 Task: Research Airbnb options in Pishva, Iran from 5th December, 2023 to 16th December, 2023 for 2 adults.1  bedroom having 1 bed and 1 bathroom. Property type can be hotel. Look for 3 properties as per requirement.
Action: Mouse moved to (415, 91)
Screenshot: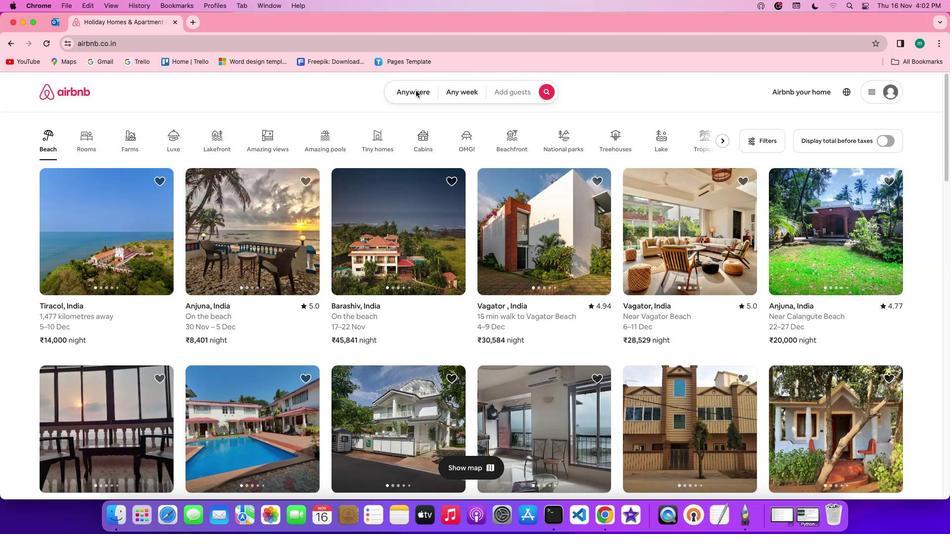 
Action: Mouse pressed left at (415, 91)
Screenshot: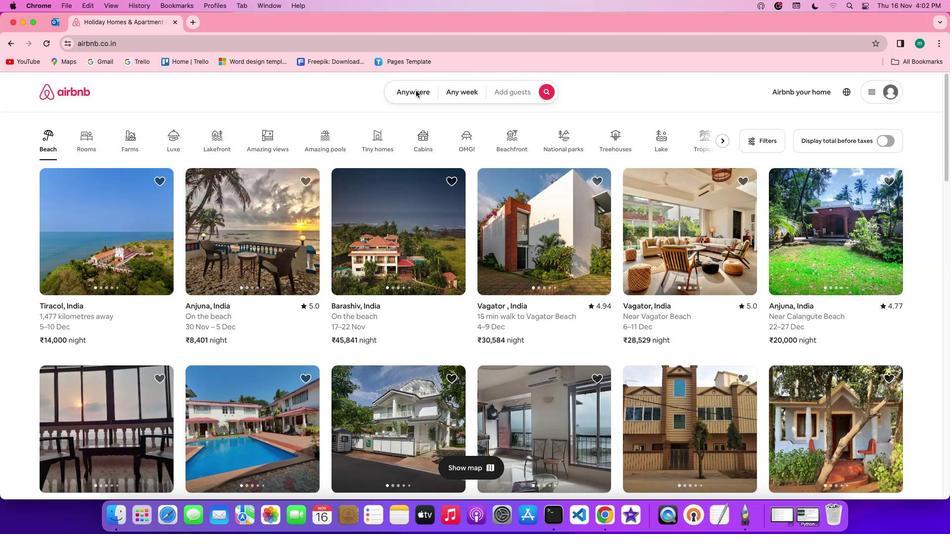 
Action: Mouse pressed left at (415, 91)
Screenshot: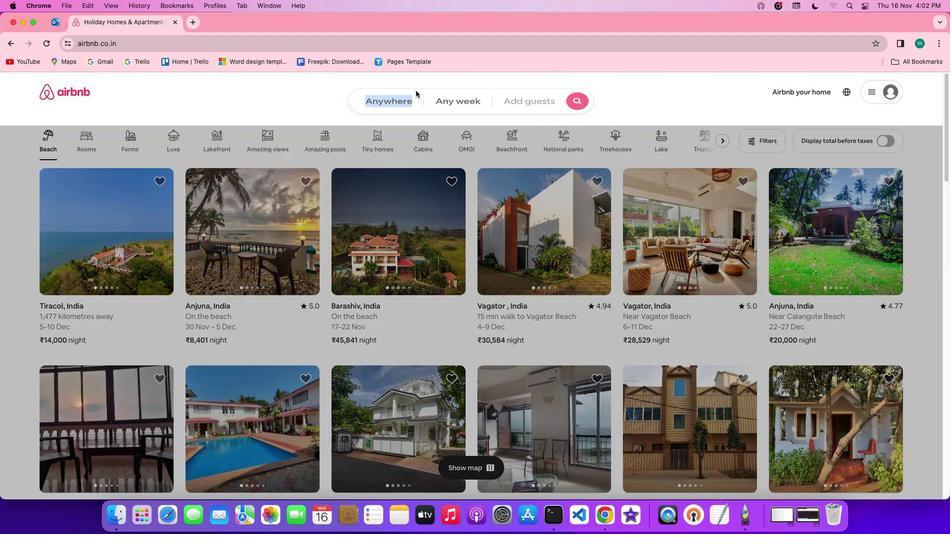 
Action: Mouse moved to (356, 134)
Screenshot: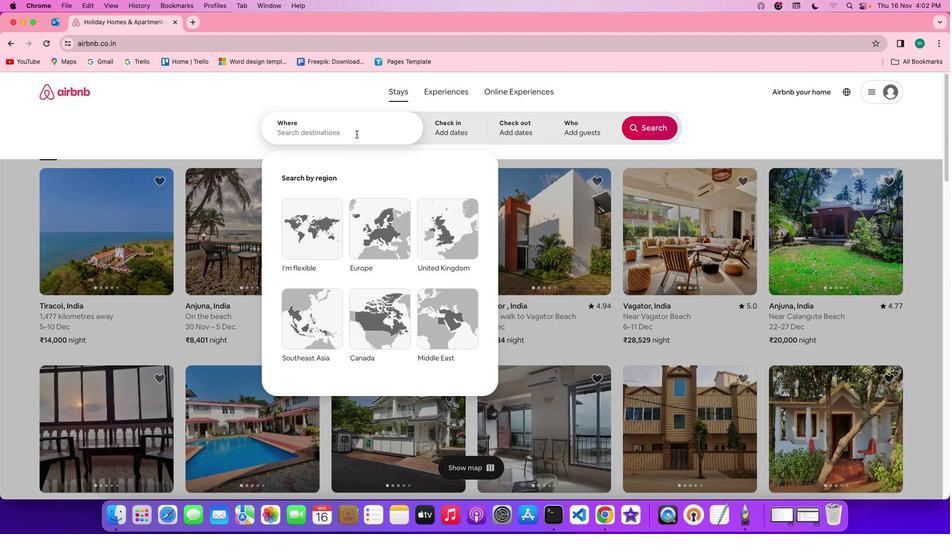 
Action: Mouse pressed left at (356, 134)
Screenshot: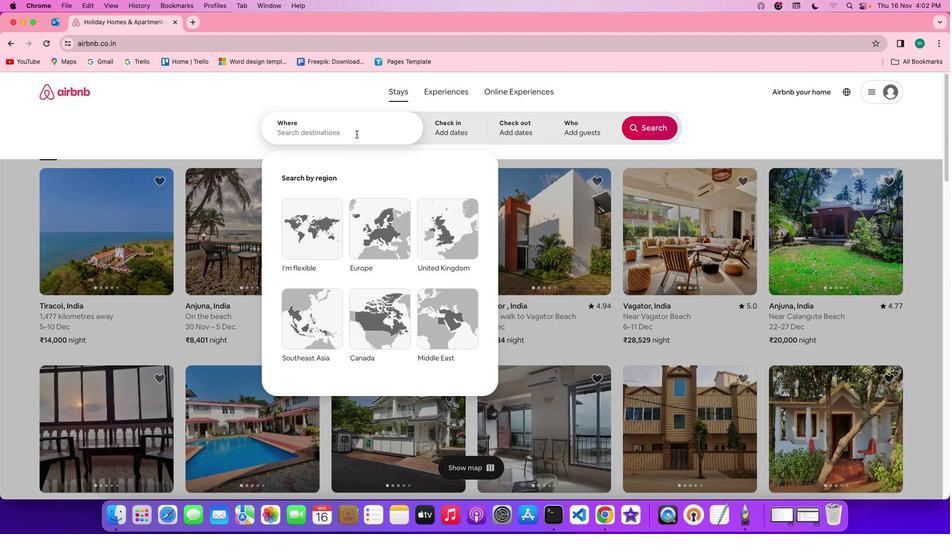 
Action: Mouse moved to (356, 134)
Screenshot: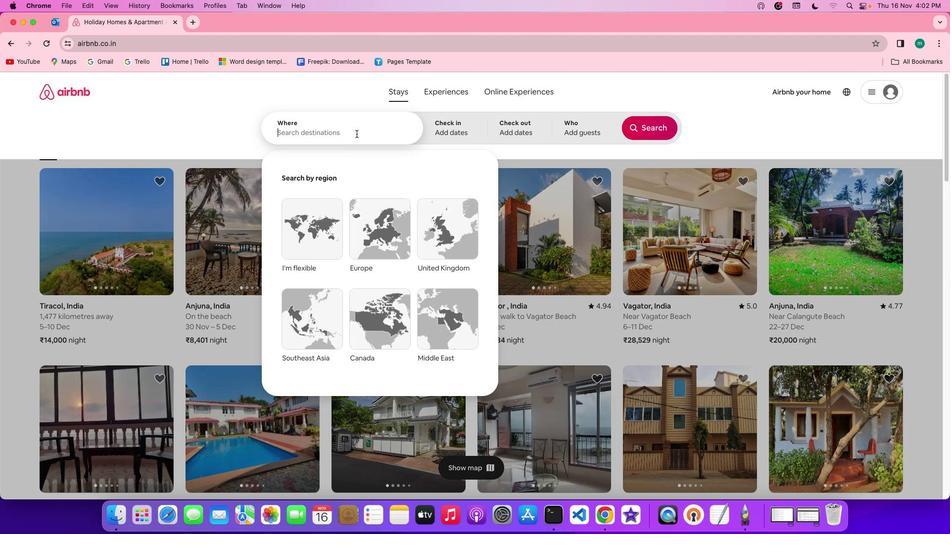 
Action: Key pressed Key.spaceKey.shift'P''i''s''h''v''a'','Key.spaceKey.shift'i''r''a''n'
Screenshot: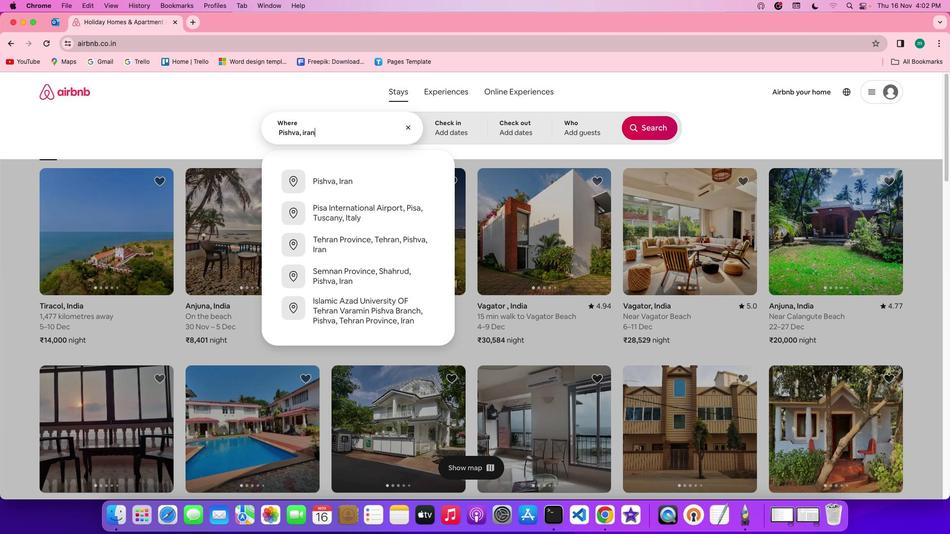 
Action: Mouse moved to (464, 122)
Screenshot: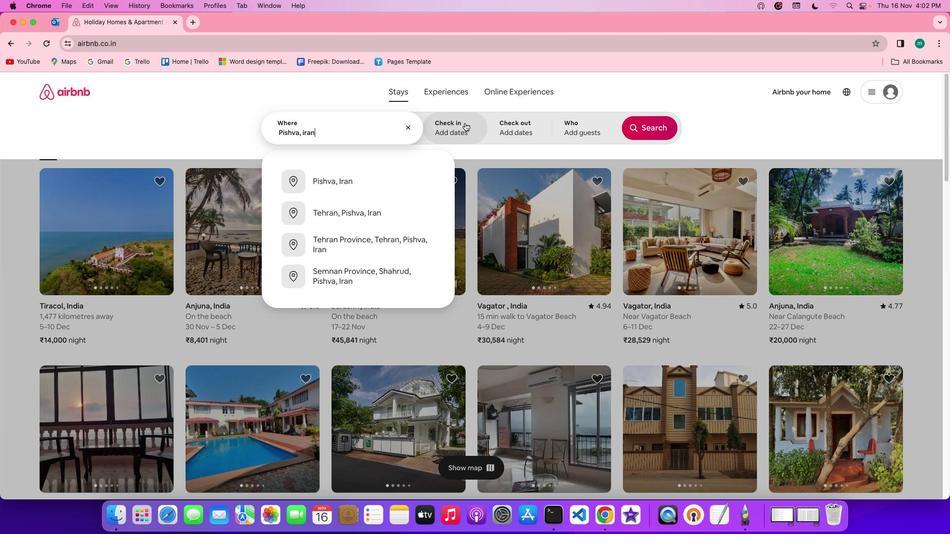 
Action: Mouse pressed left at (464, 122)
Screenshot: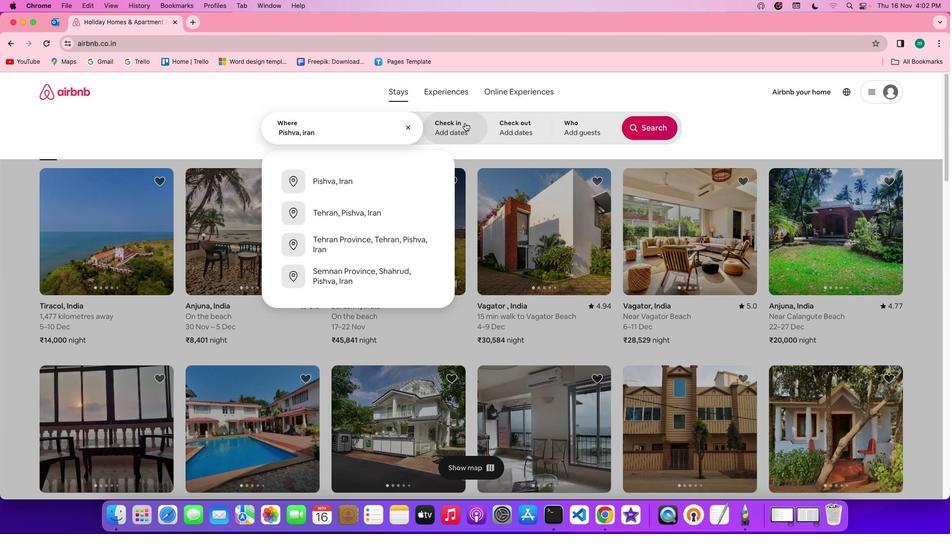 
Action: Mouse moved to (543, 271)
Screenshot: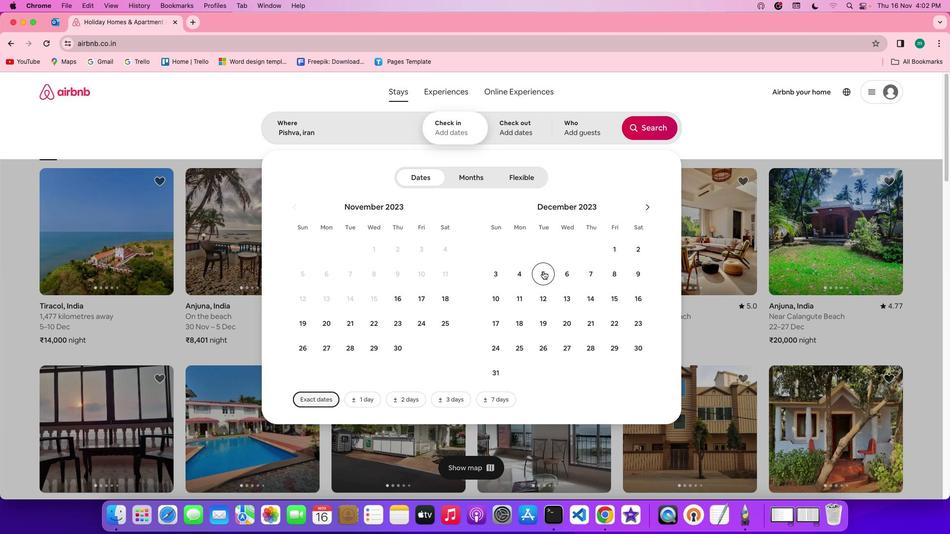 
Action: Mouse pressed left at (543, 271)
Screenshot: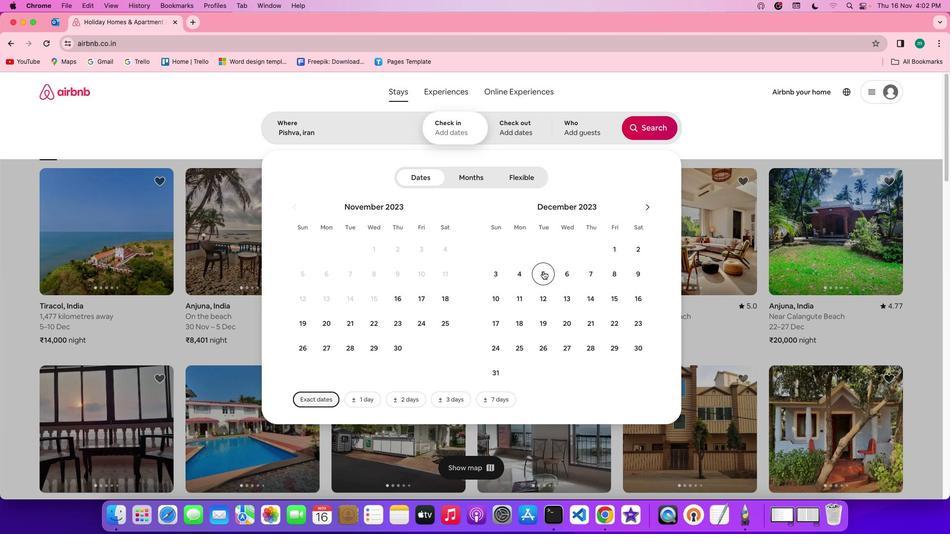 
Action: Mouse moved to (629, 294)
Screenshot: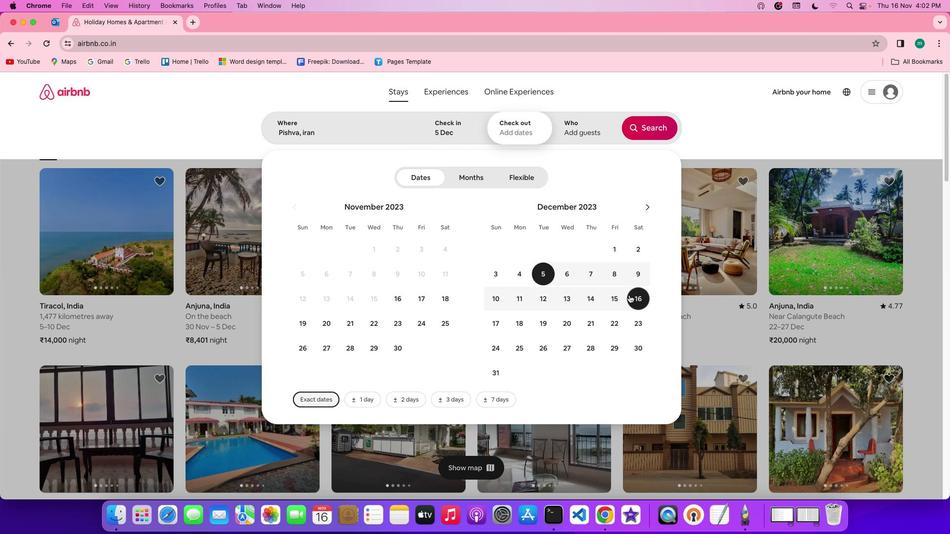 
Action: Mouse pressed left at (629, 294)
Screenshot: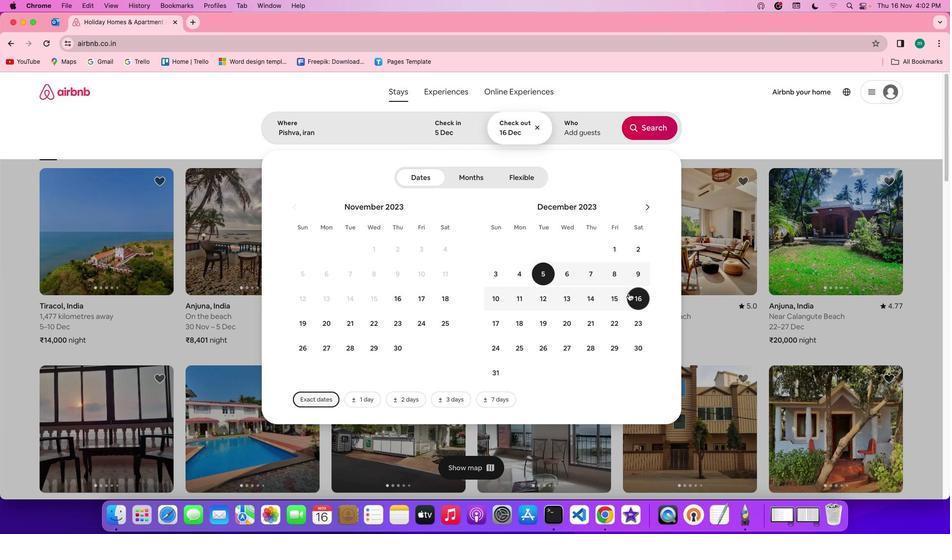
Action: Mouse moved to (579, 129)
Screenshot: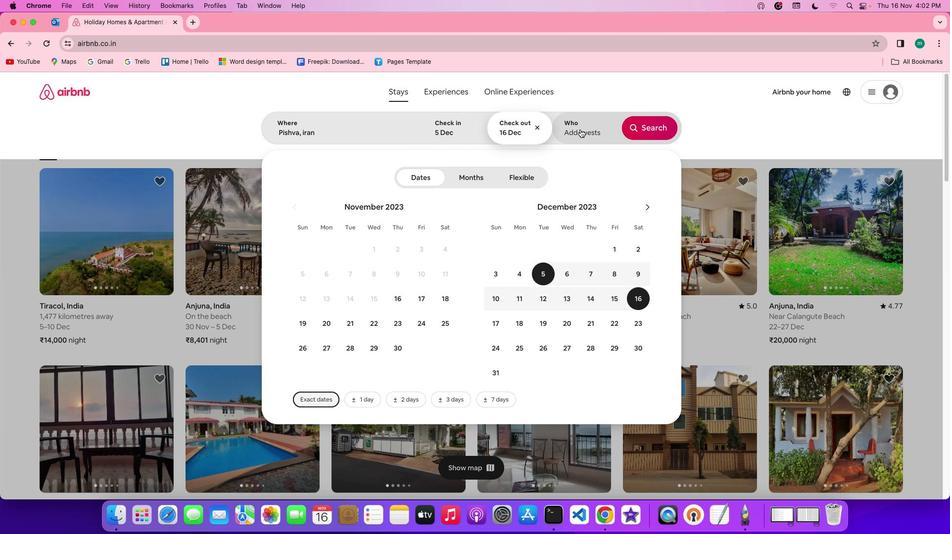 
Action: Mouse pressed left at (579, 129)
Screenshot: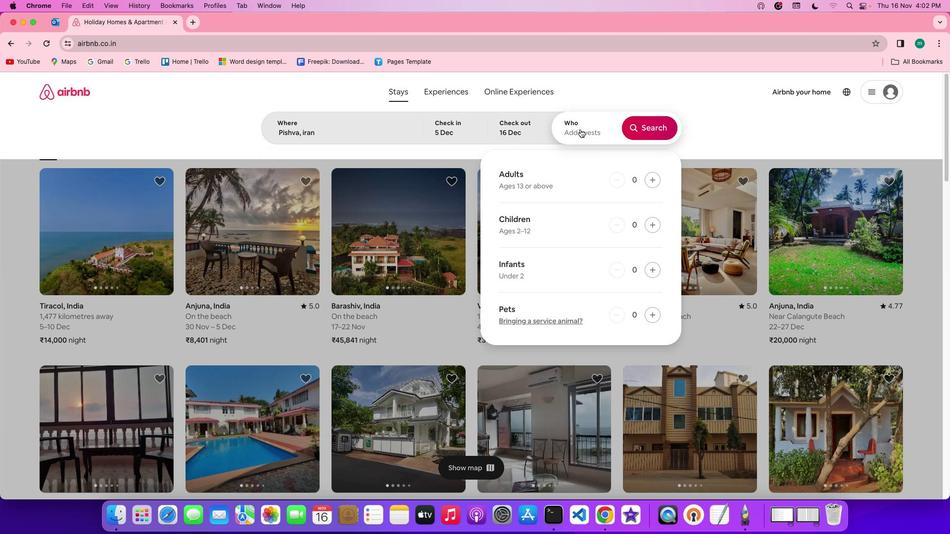 
Action: Mouse moved to (656, 181)
Screenshot: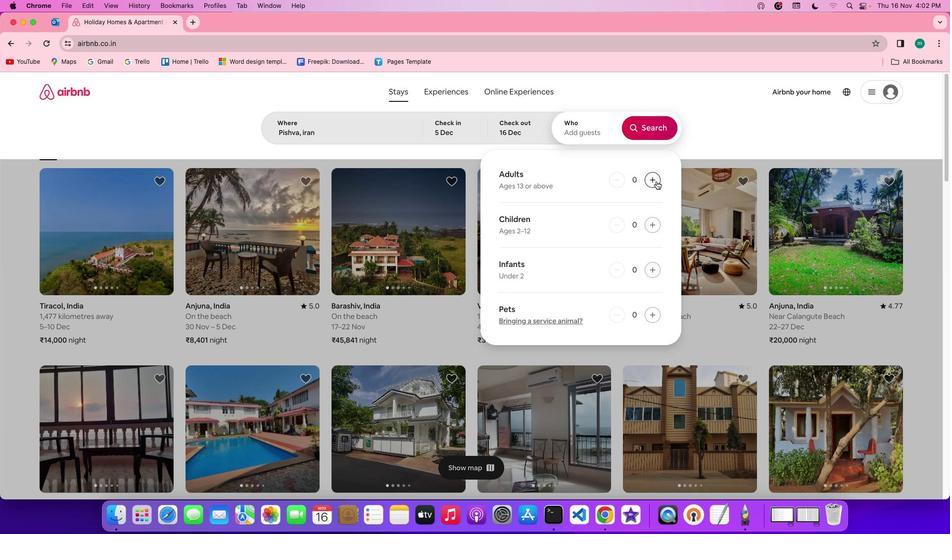 
Action: Mouse pressed left at (656, 181)
Screenshot: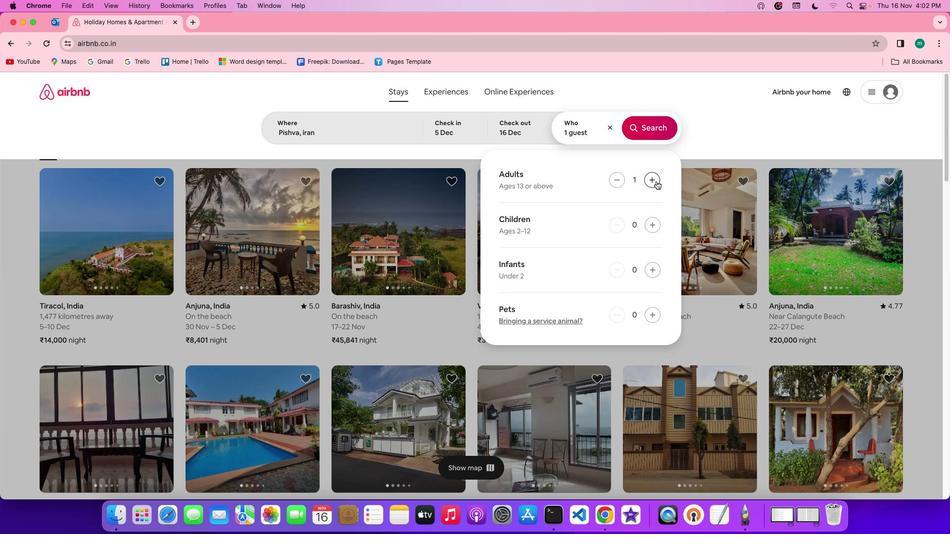 
Action: Mouse pressed left at (656, 181)
Screenshot: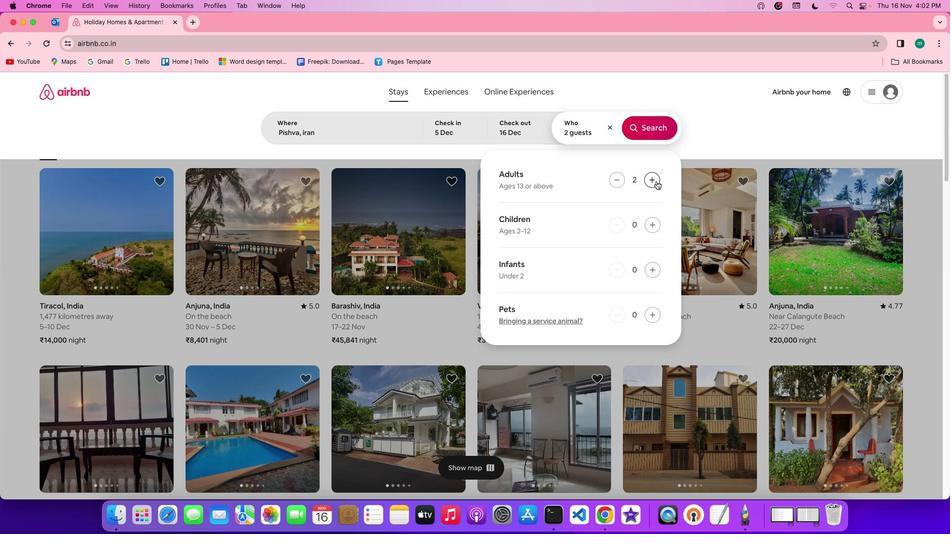 
Action: Mouse moved to (646, 132)
Screenshot: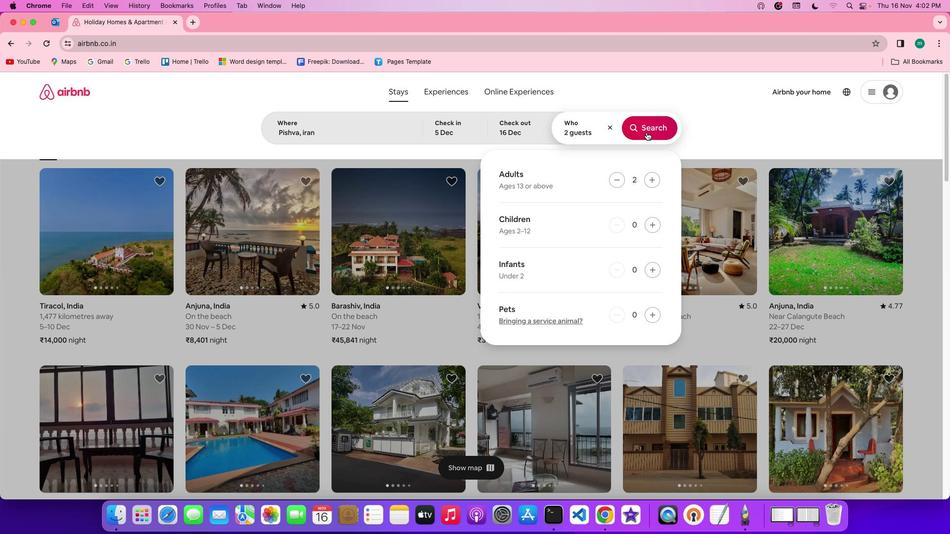 
Action: Mouse pressed left at (646, 132)
Screenshot: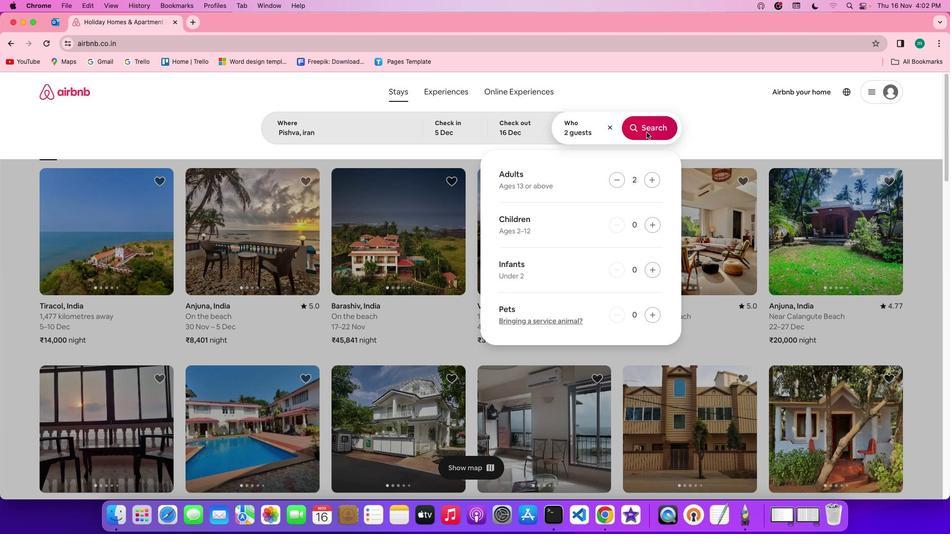 
Action: Mouse moved to (800, 134)
Screenshot: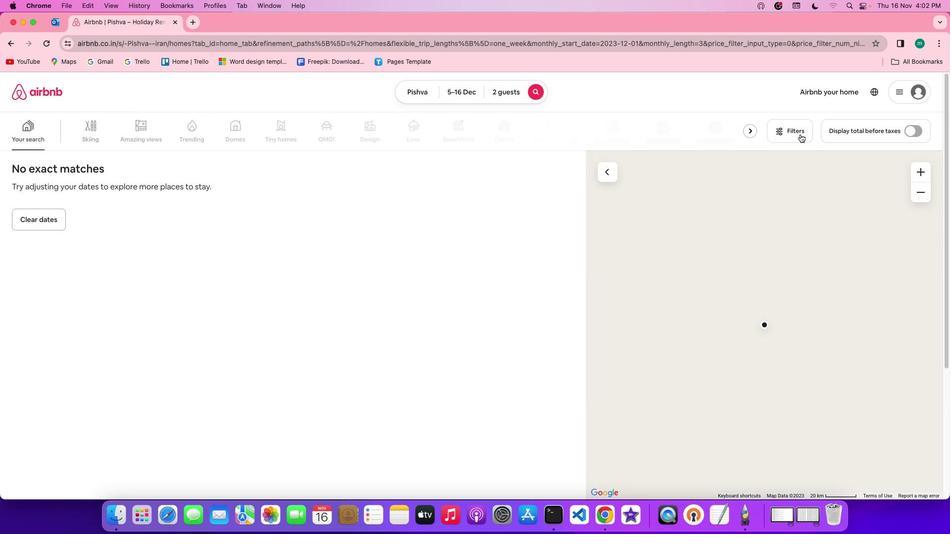 
Action: Mouse pressed left at (800, 134)
Screenshot: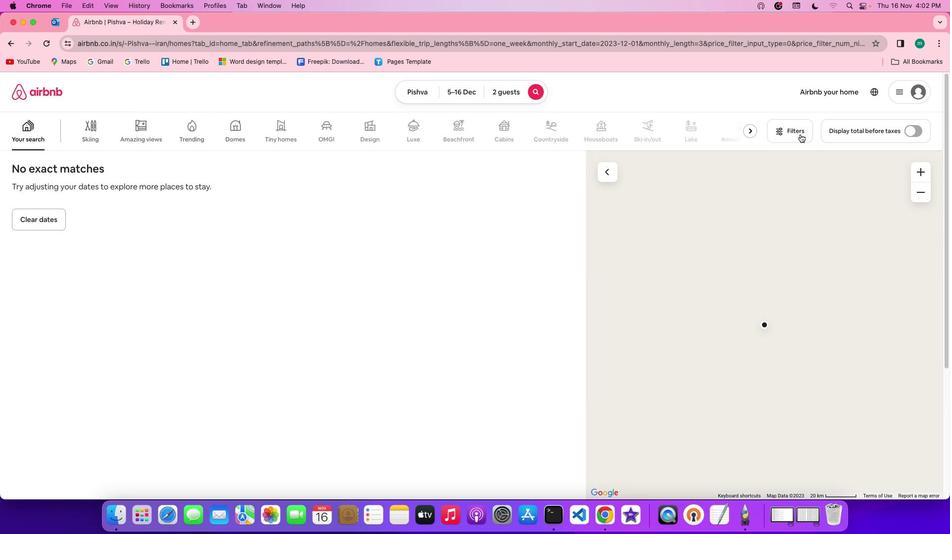
Action: Mouse moved to (475, 293)
Screenshot: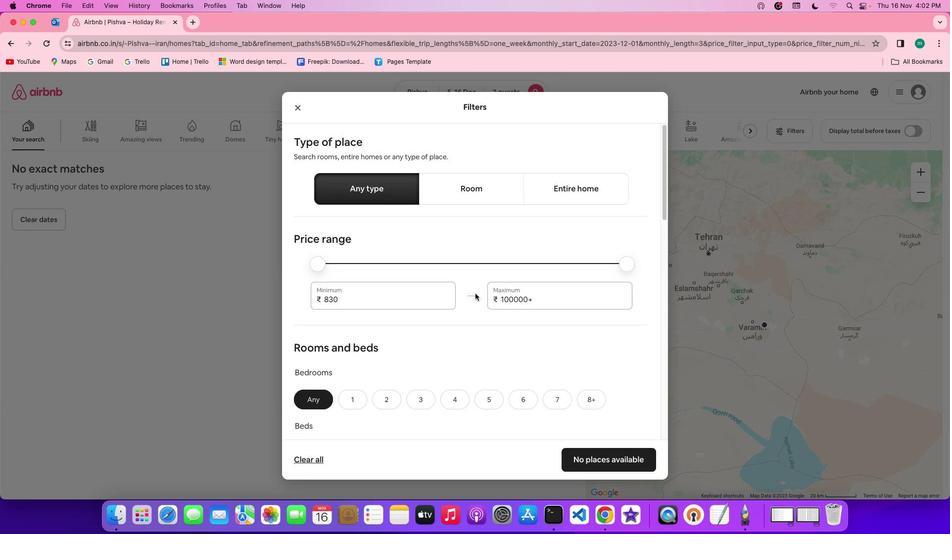 
Action: Mouse scrolled (475, 293) with delta (0, 0)
Screenshot: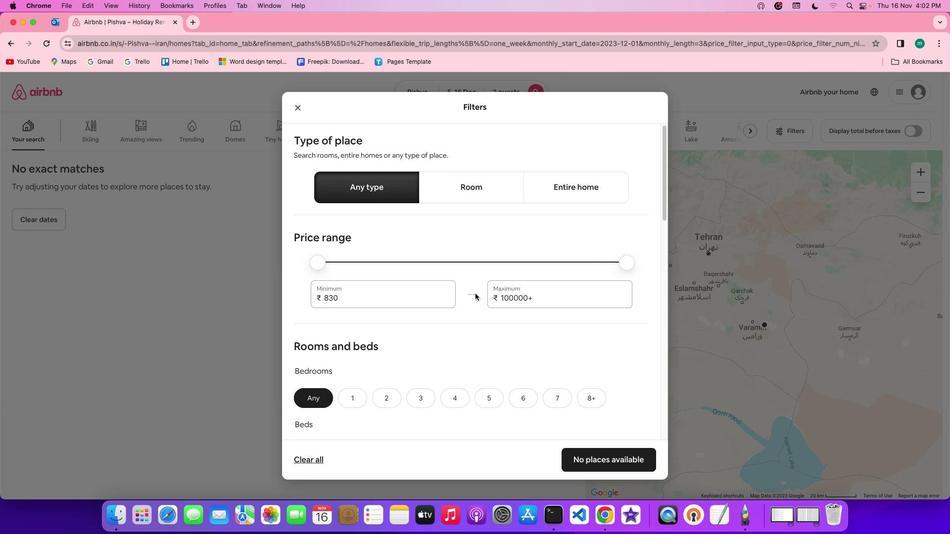 
Action: Mouse scrolled (475, 293) with delta (0, 0)
Screenshot: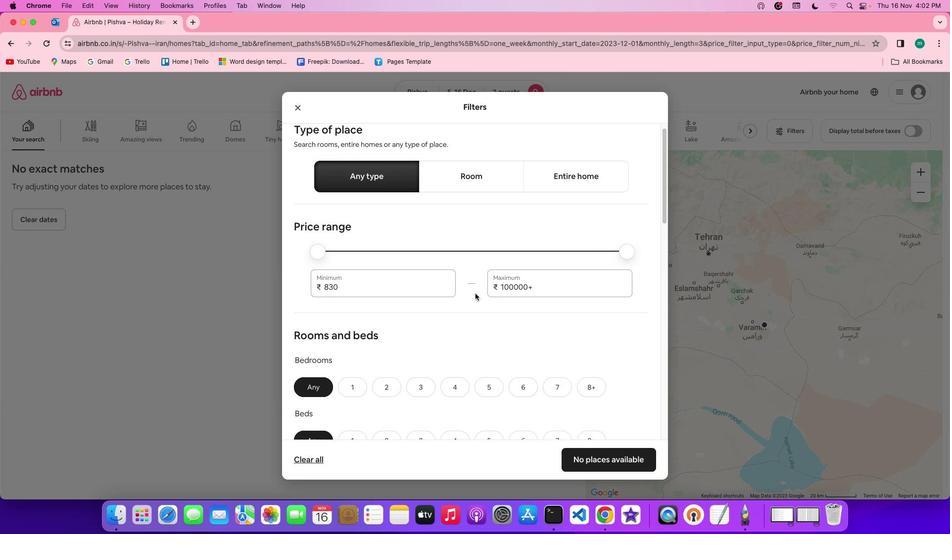 
Action: Mouse scrolled (475, 293) with delta (0, 0)
Screenshot: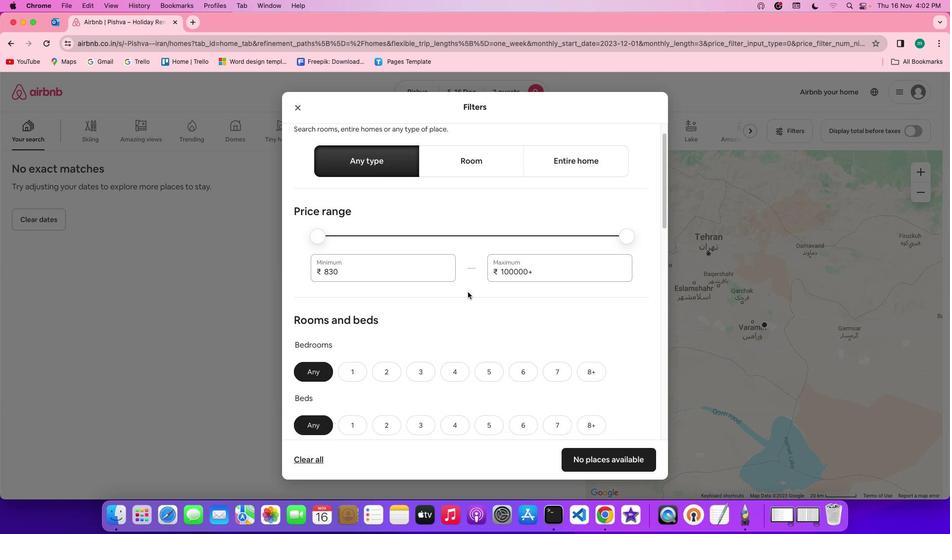 
Action: Mouse moved to (465, 291)
Screenshot: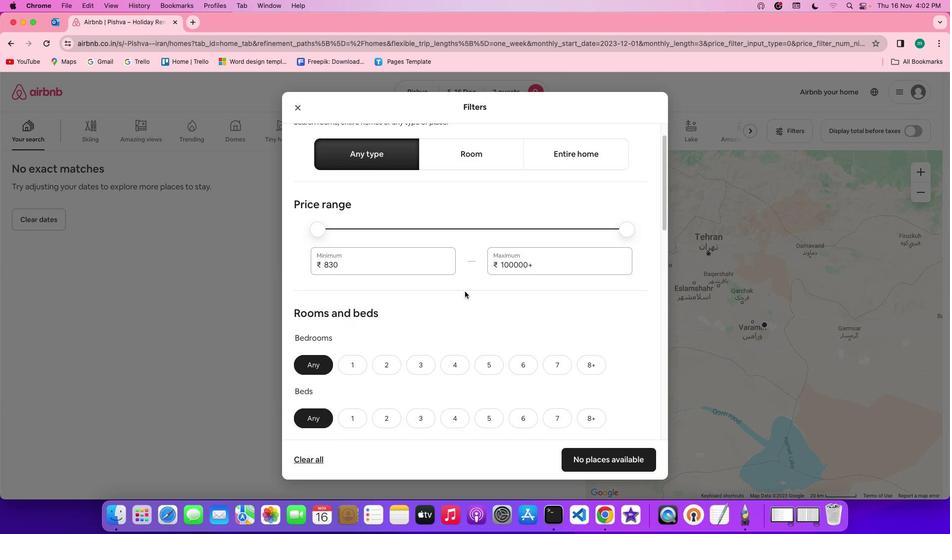 
Action: Mouse scrolled (465, 291) with delta (0, 0)
Screenshot: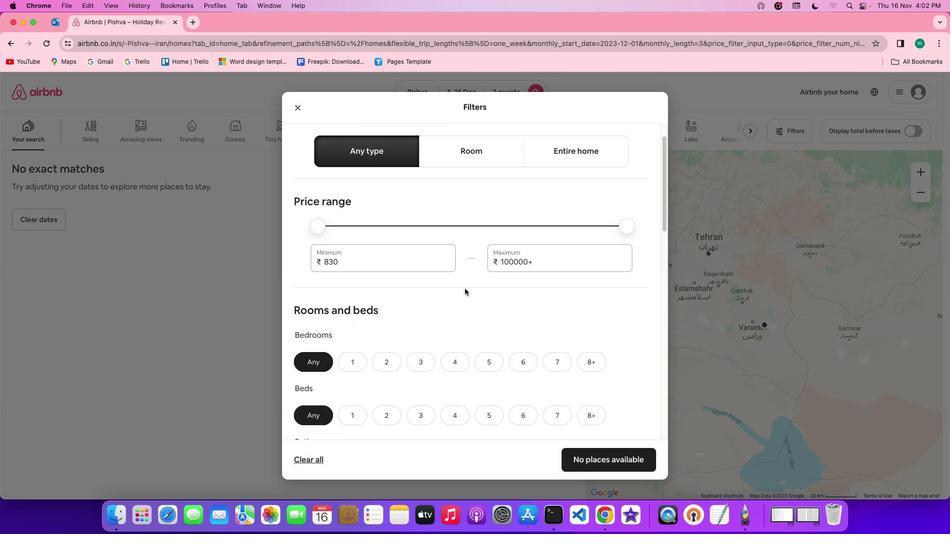 
Action: Mouse moved to (464, 288)
Screenshot: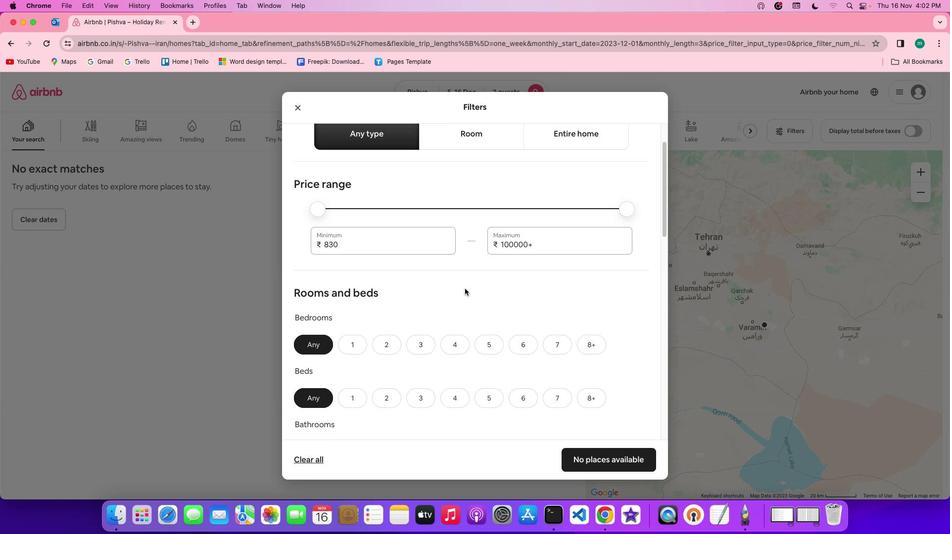 
Action: Mouse scrolled (464, 288) with delta (0, 0)
Screenshot: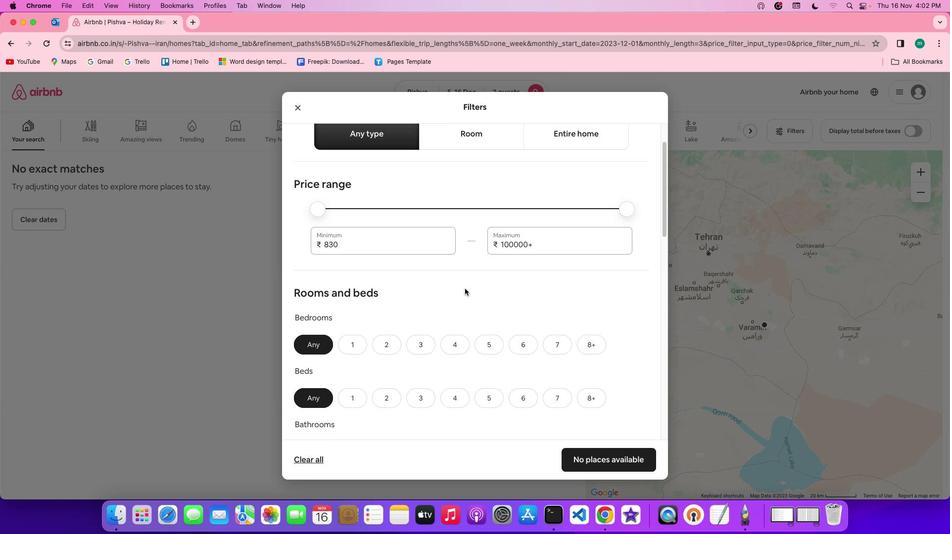 
Action: Mouse scrolled (464, 288) with delta (0, 0)
Screenshot: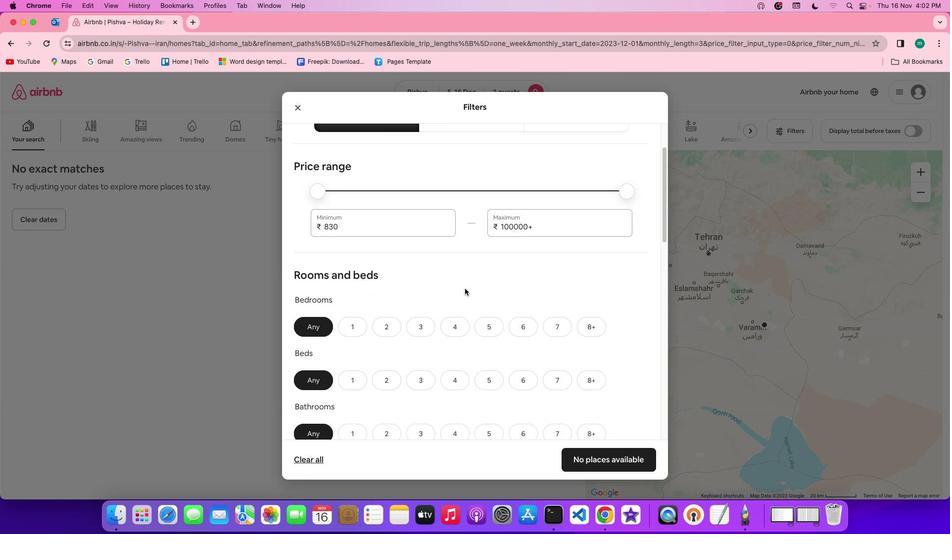 
Action: Mouse scrolled (464, 288) with delta (0, -1)
Screenshot: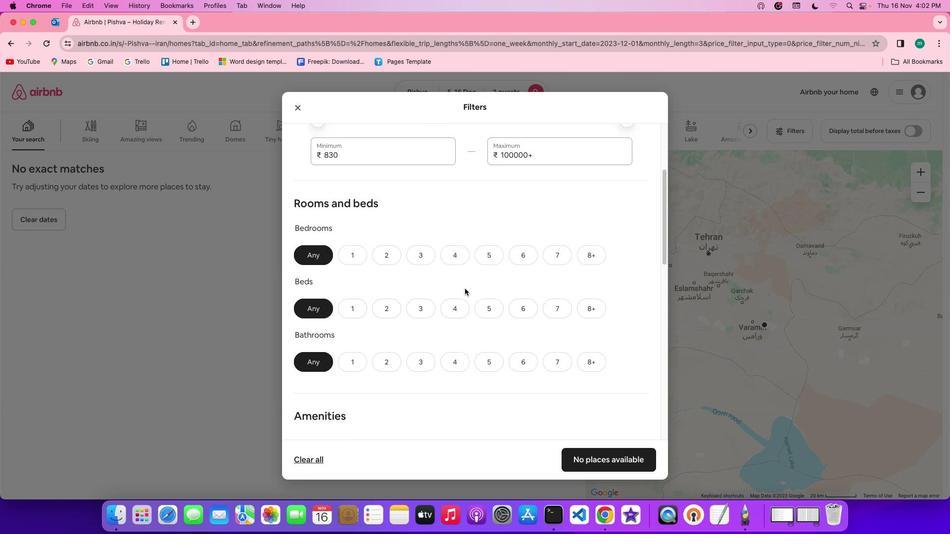 
Action: Mouse moved to (464, 288)
Screenshot: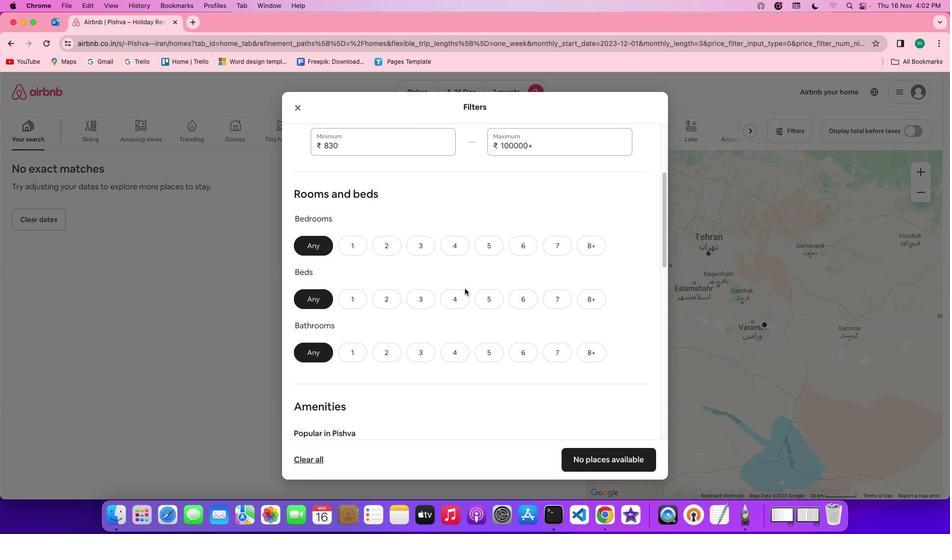 
Action: Mouse scrolled (464, 288) with delta (0, 0)
Screenshot: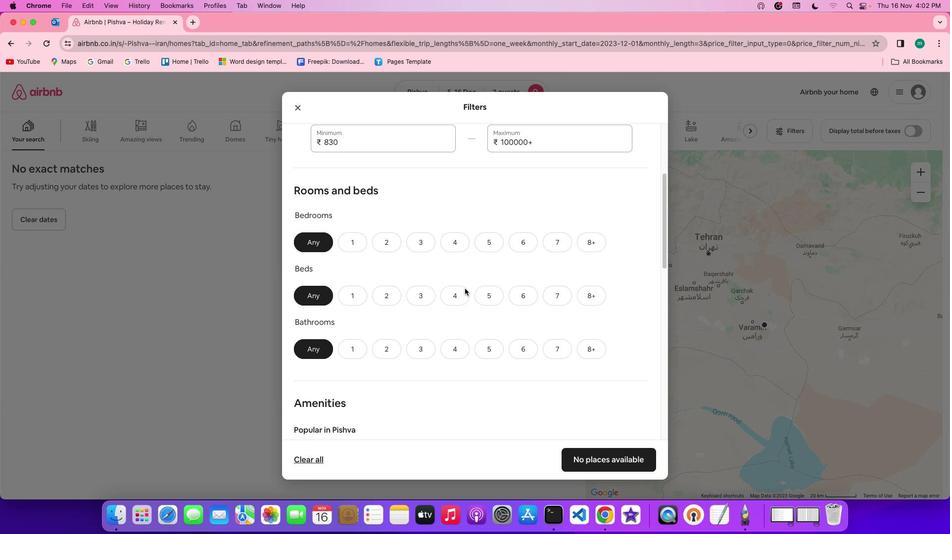 
Action: Mouse scrolled (464, 288) with delta (0, 0)
Screenshot: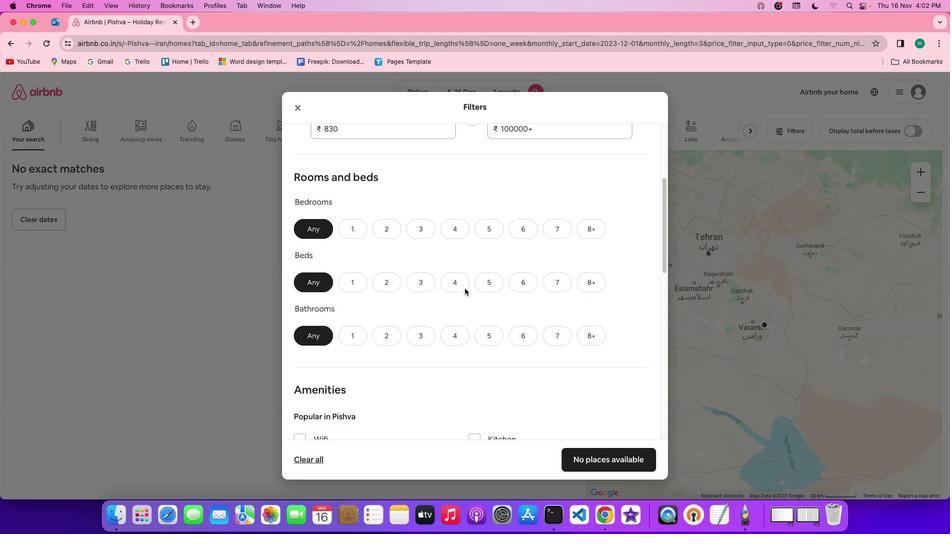 
Action: Mouse scrolled (464, 288) with delta (0, 0)
Screenshot: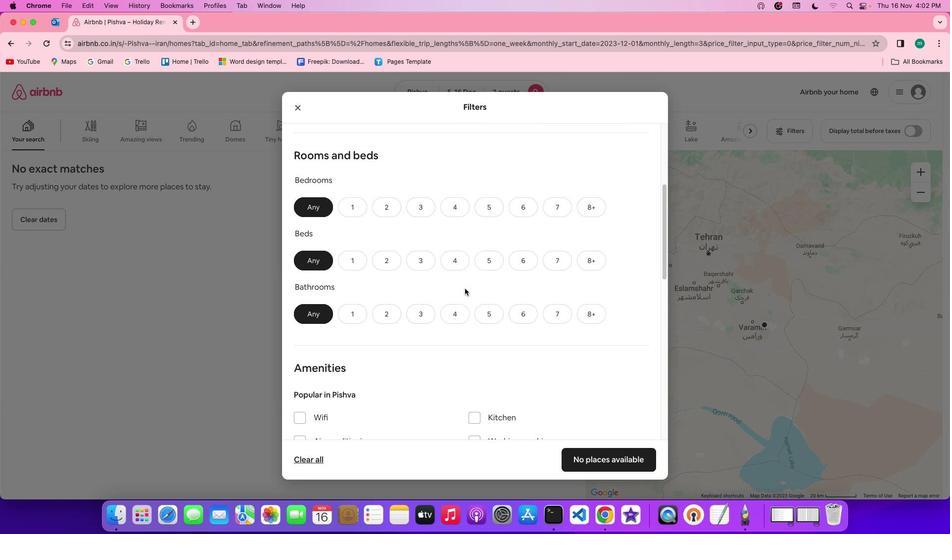 
Action: Mouse moved to (350, 198)
Screenshot: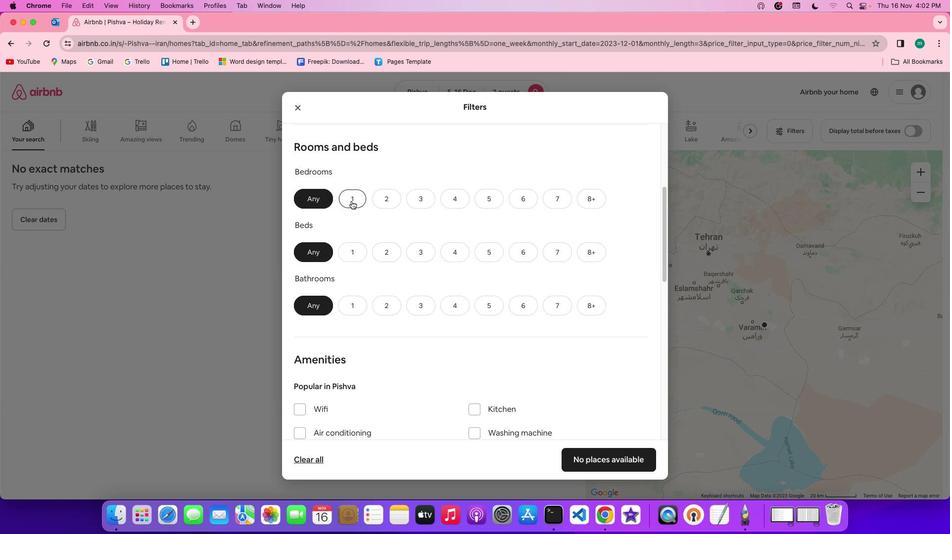 
Action: Mouse pressed left at (350, 198)
Screenshot: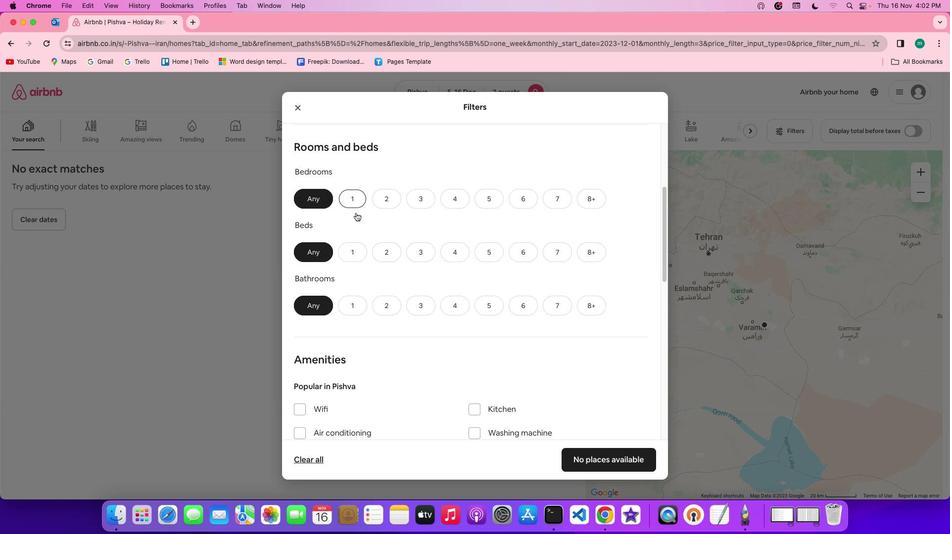 
Action: Mouse moved to (339, 250)
Screenshot: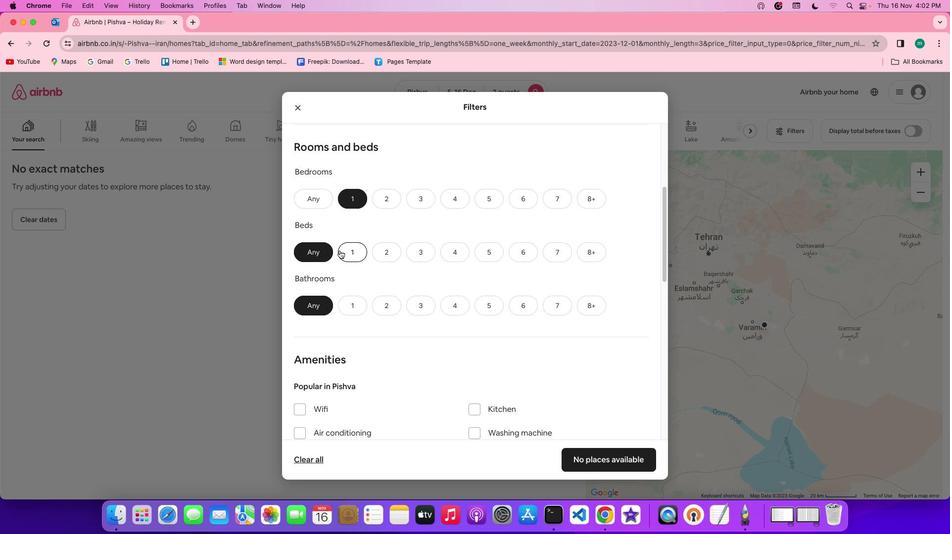 
Action: Mouse pressed left at (339, 250)
Screenshot: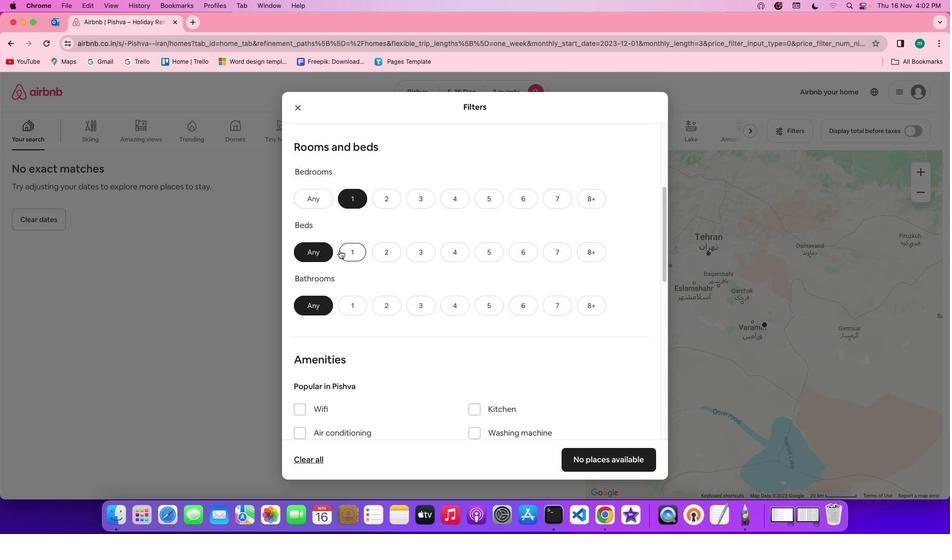 
Action: Mouse moved to (357, 298)
Screenshot: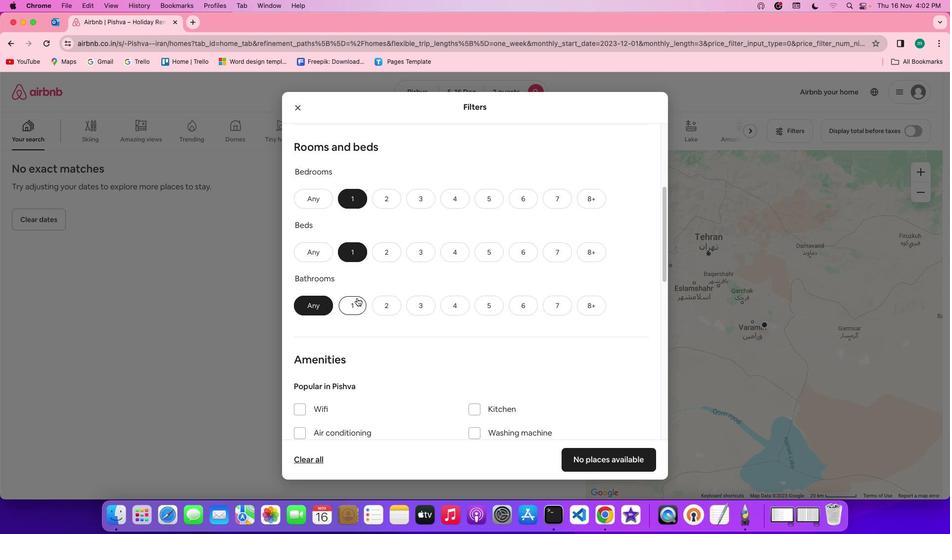 
Action: Mouse pressed left at (357, 298)
Screenshot: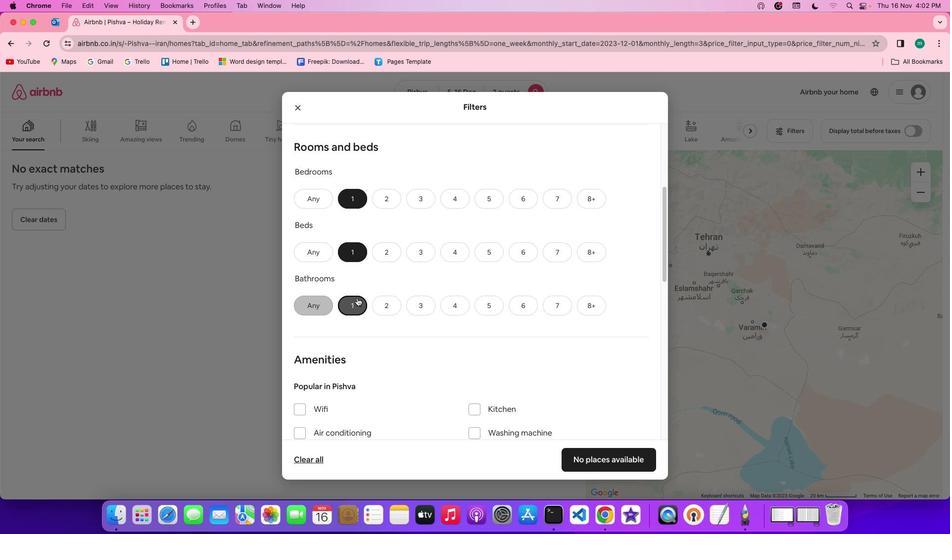 
Action: Mouse moved to (520, 300)
Screenshot: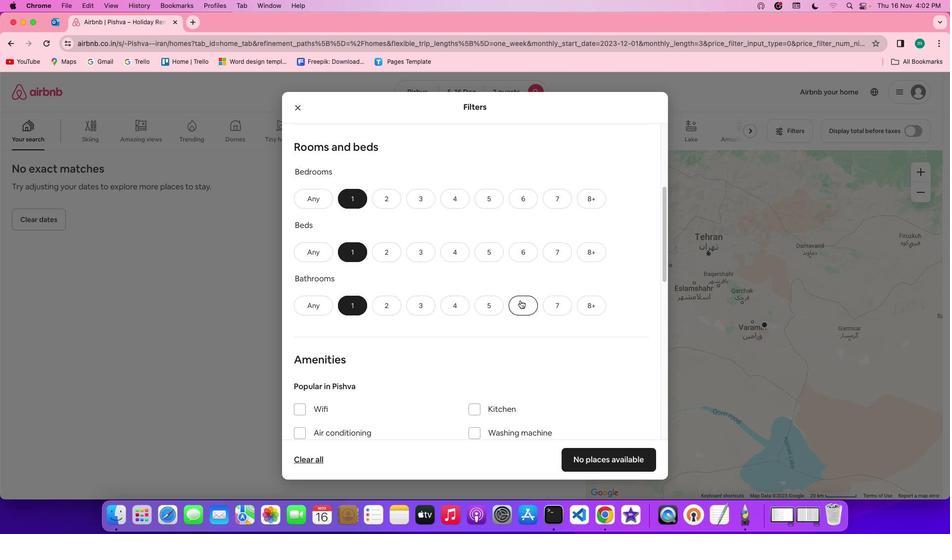 
Action: Mouse scrolled (520, 300) with delta (0, 0)
Screenshot: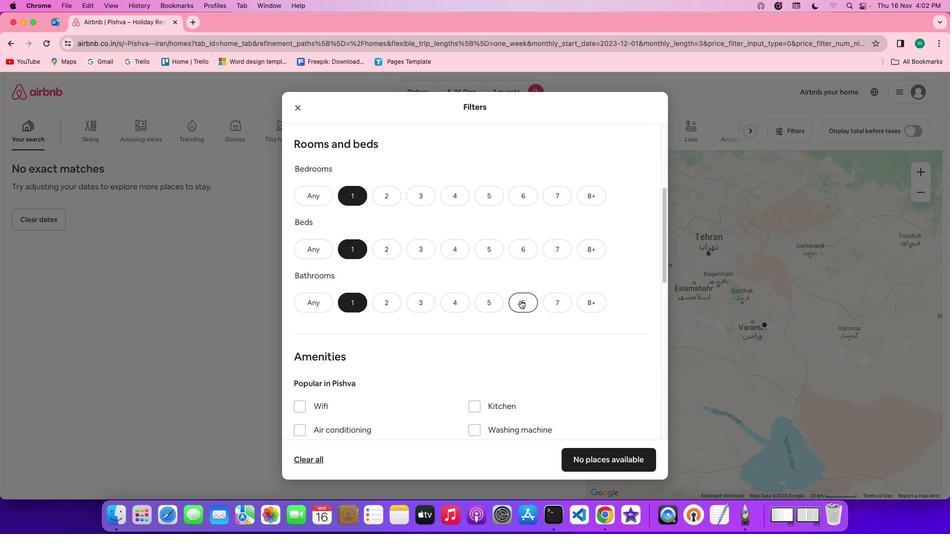 
Action: Mouse scrolled (520, 300) with delta (0, 0)
Screenshot: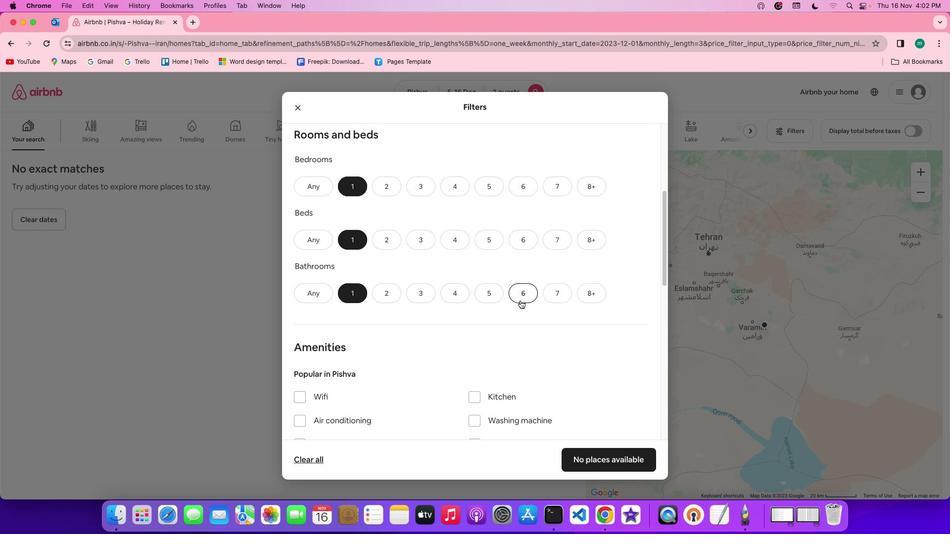 
Action: Mouse scrolled (520, 300) with delta (0, 0)
Screenshot: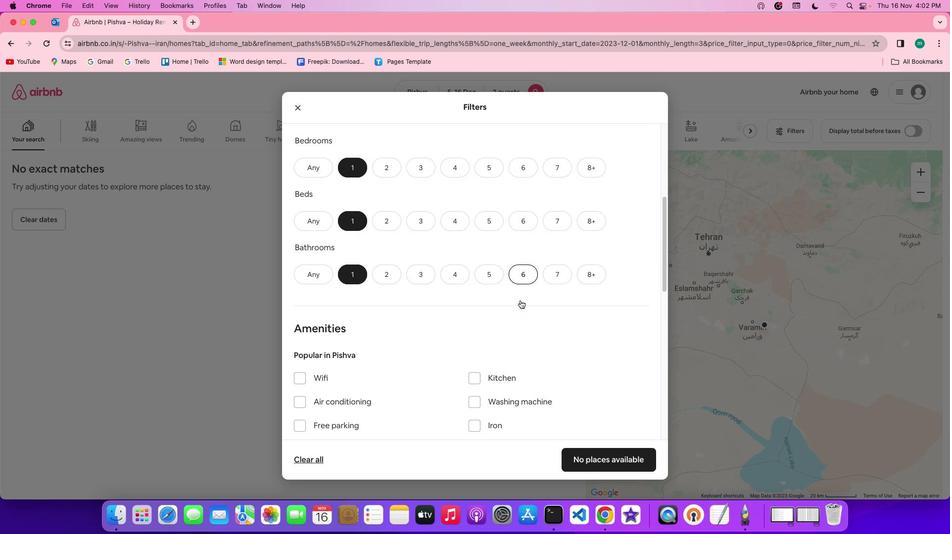 
Action: Mouse scrolled (520, 300) with delta (0, 0)
Screenshot: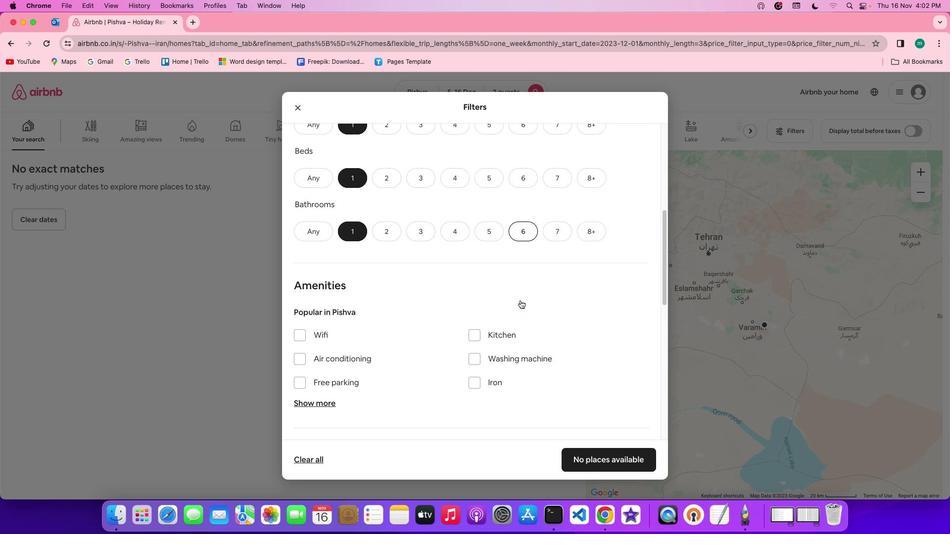 
Action: Mouse scrolled (520, 300) with delta (0, 0)
Screenshot: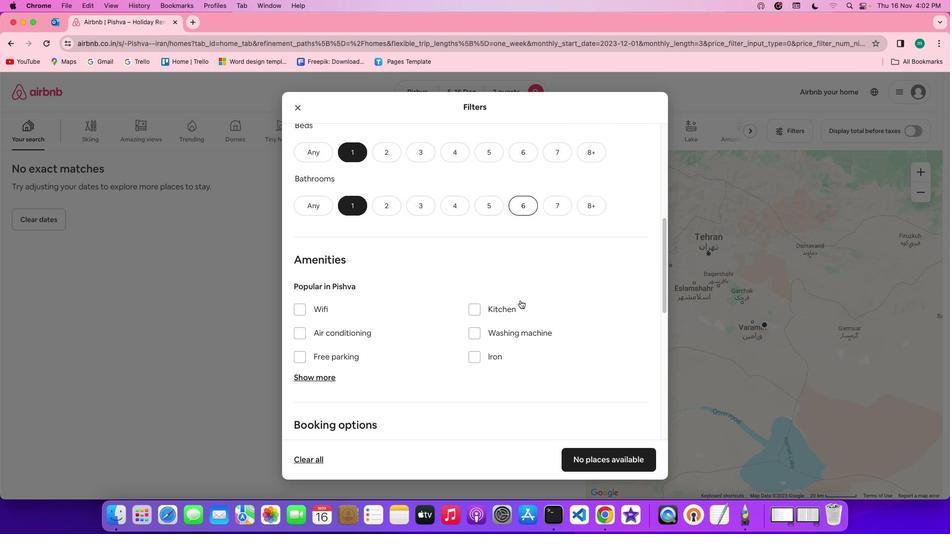 
Action: Mouse scrolled (520, 300) with delta (0, 0)
Screenshot: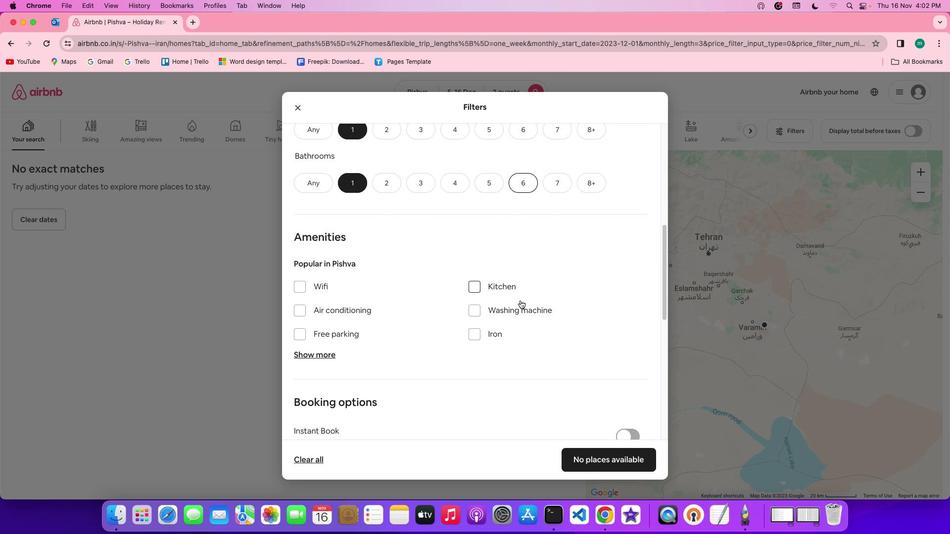 
Action: Mouse scrolled (520, 300) with delta (0, -1)
Screenshot: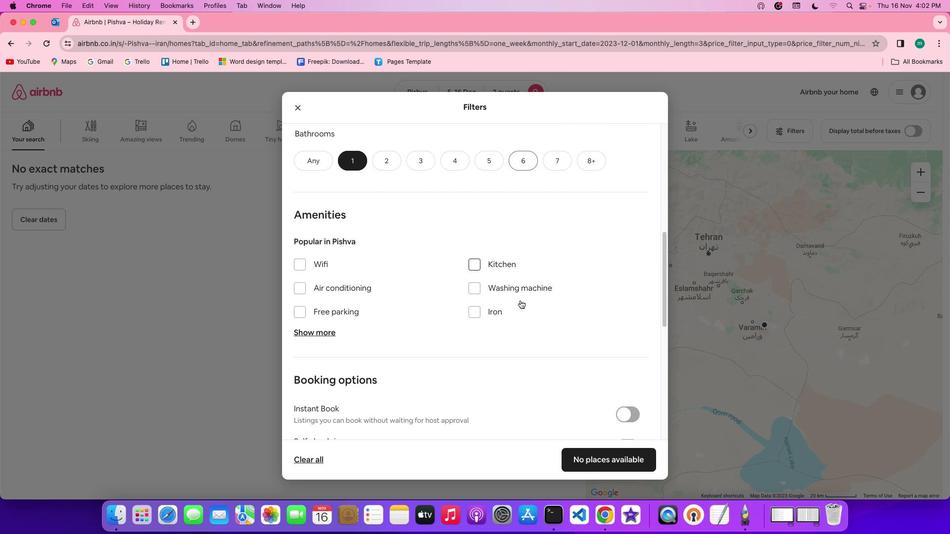 
Action: Mouse moved to (520, 300)
Screenshot: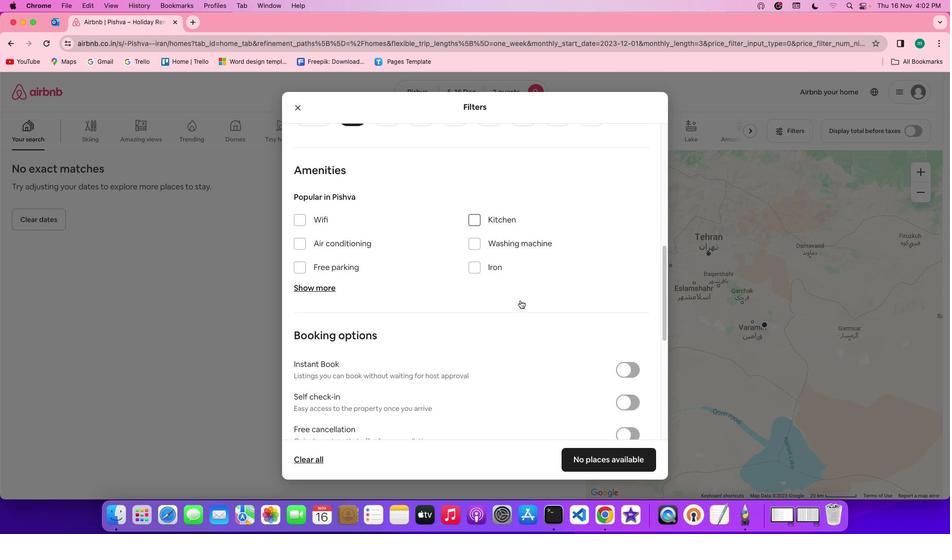 
Action: Mouse scrolled (520, 300) with delta (0, -1)
Screenshot: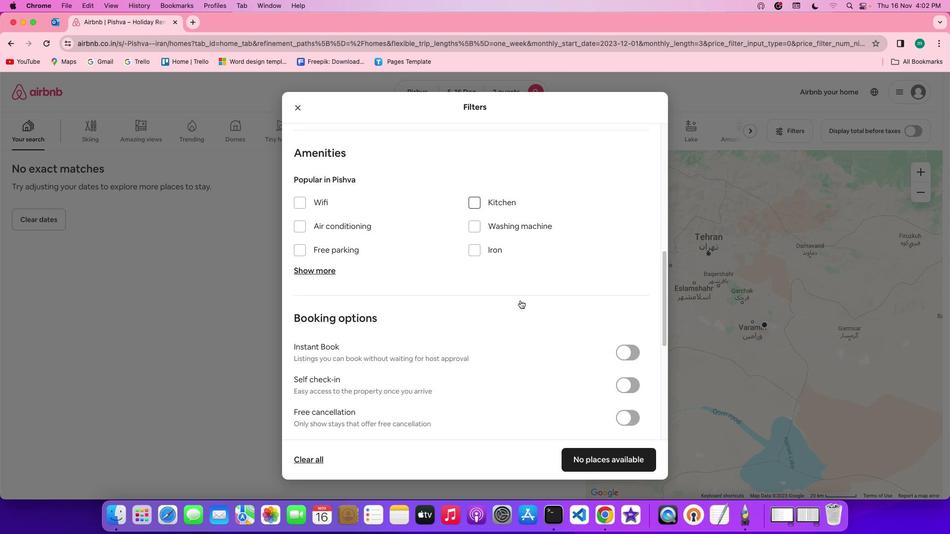 
Action: Mouse moved to (543, 328)
Screenshot: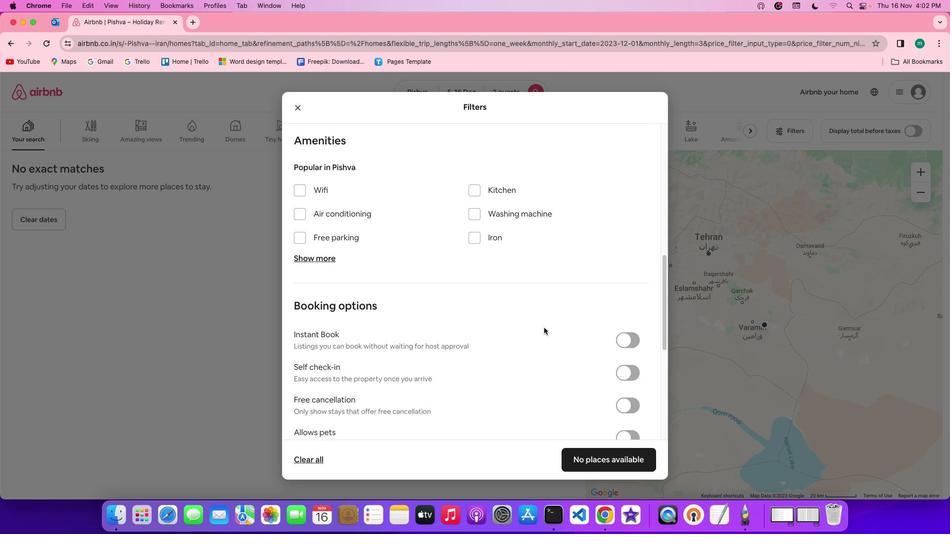 
Action: Mouse scrolled (543, 328) with delta (0, 0)
Screenshot: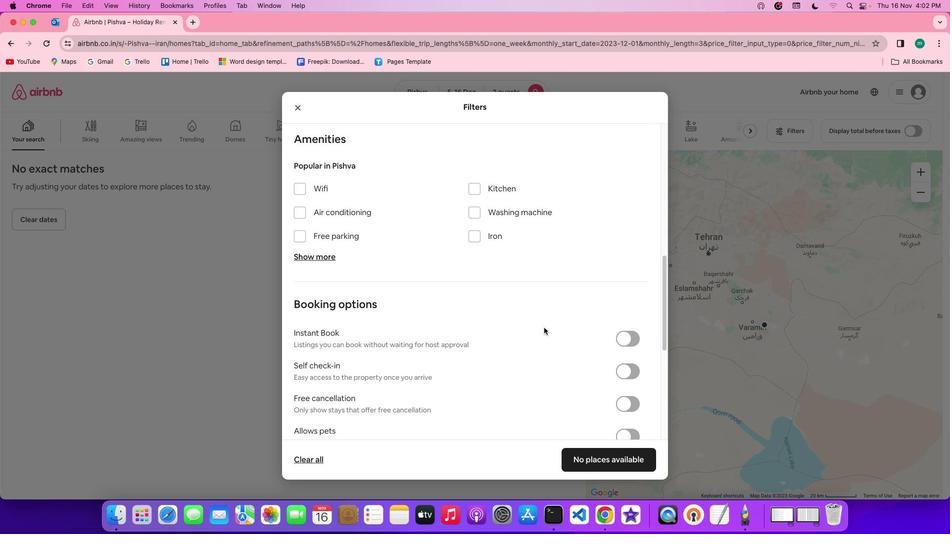 
Action: Mouse scrolled (543, 328) with delta (0, 0)
Screenshot: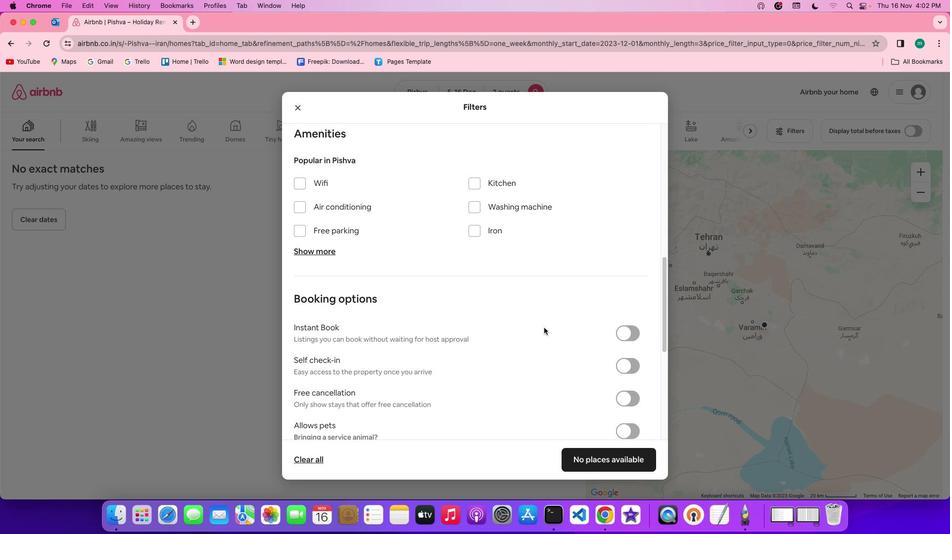 
Action: Mouse scrolled (543, 328) with delta (0, 0)
Screenshot: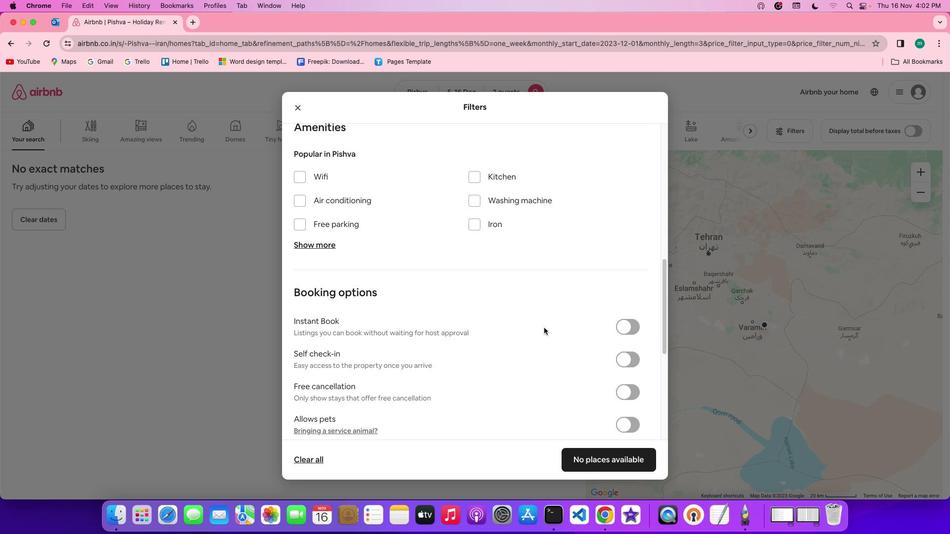 
Action: Mouse scrolled (543, 328) with delta (0, 0)
Screenshot: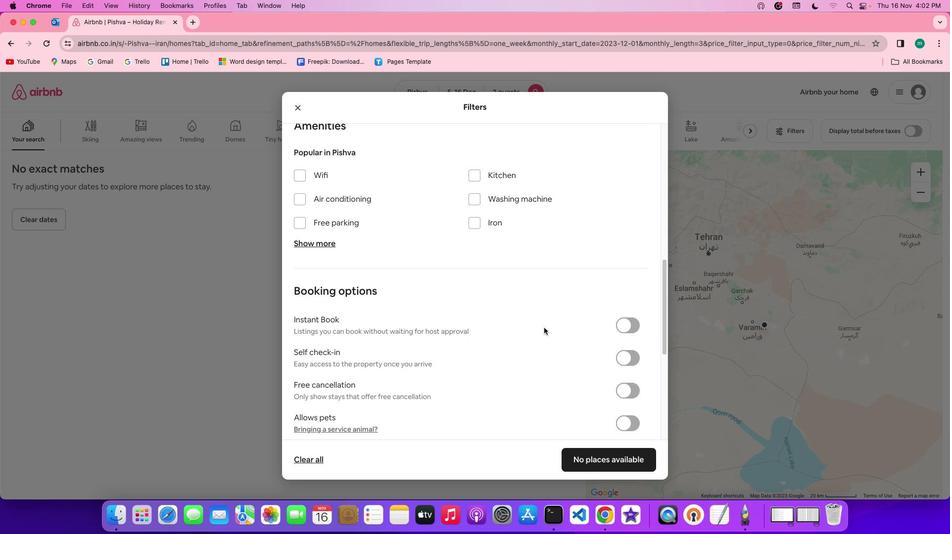 
Action: Mouse scrolled (543, 328) with delta (0, 0)
Screenshot: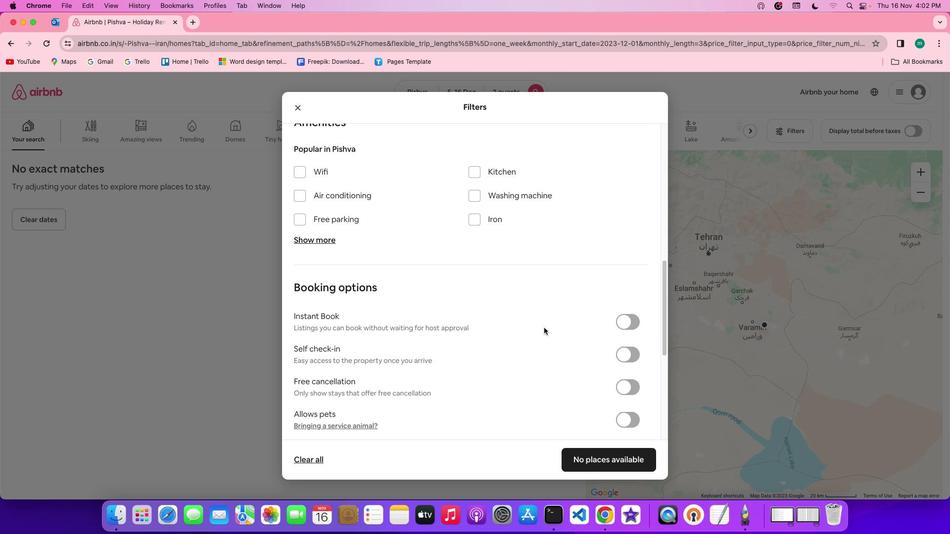 
Action: Mouse scrolled (543, 328) with delta (0, 0)
Screenshot: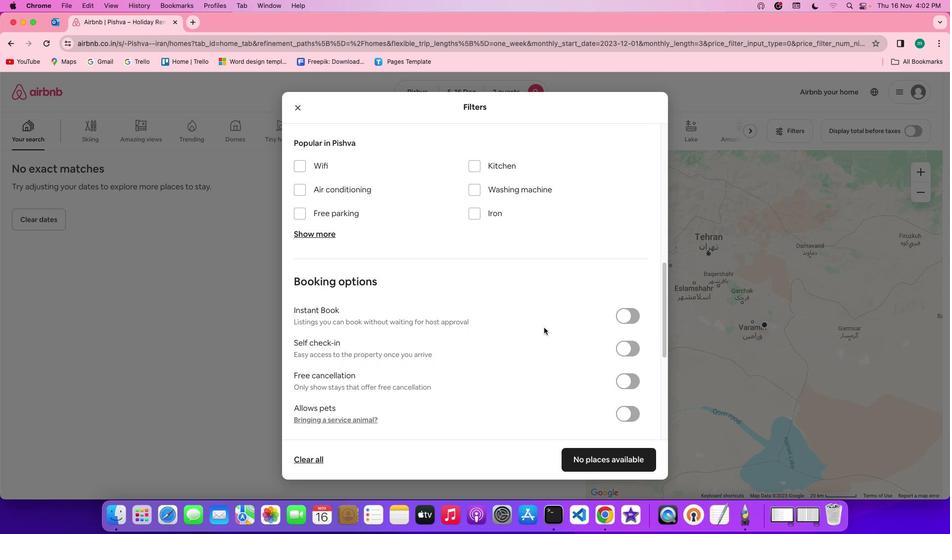 
Action: Mouse scrolled (543, 328) with delta (0, 0)
Screenshot: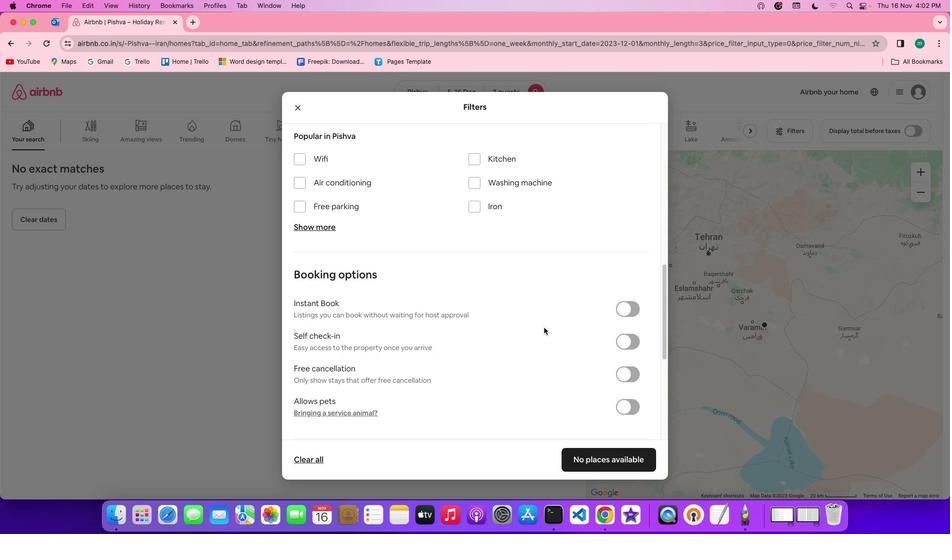 
Action: Mouse scrolled (543, 328) with delta (0, 0)
Screenshot: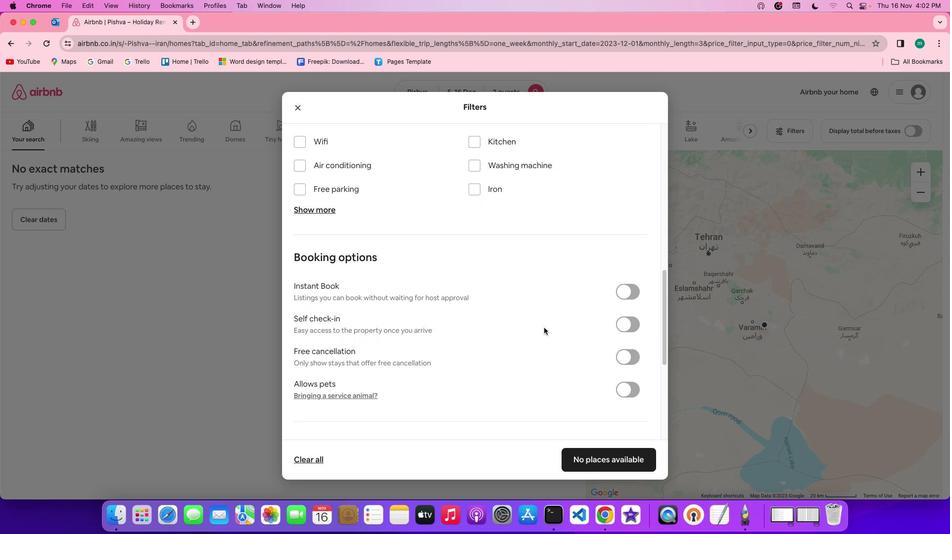 
Action: Mouse scrolled (543, 328) with delta (0, 0)
Screenshot: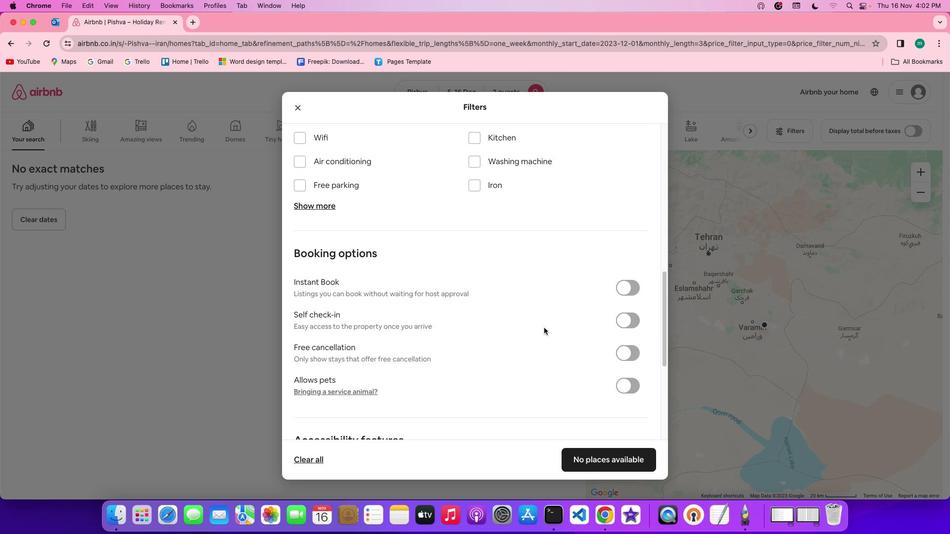 
Action: Mouse scrolled (543, 328) with delta (0, 0)
Screenshot: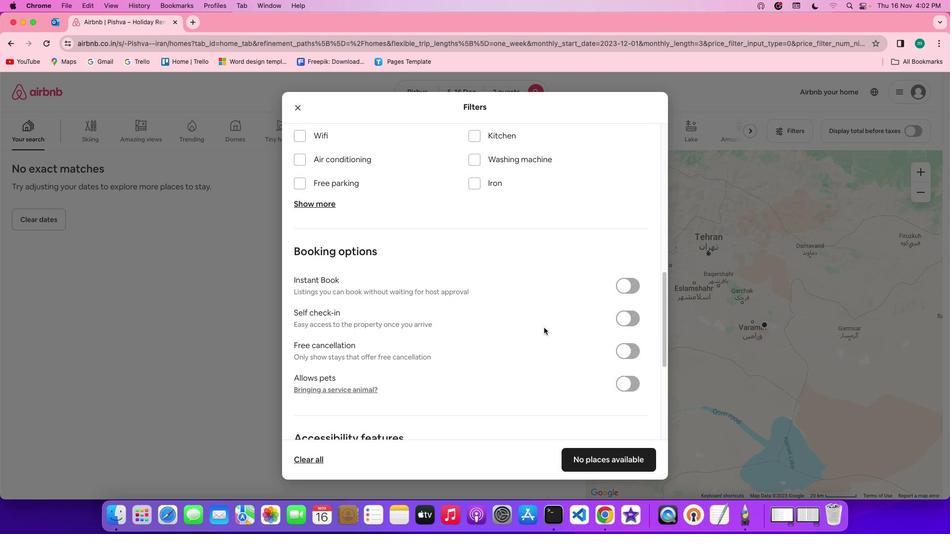 
Action: Mouse scrolled (543, 328) with delta (0, 0)
Screenshot: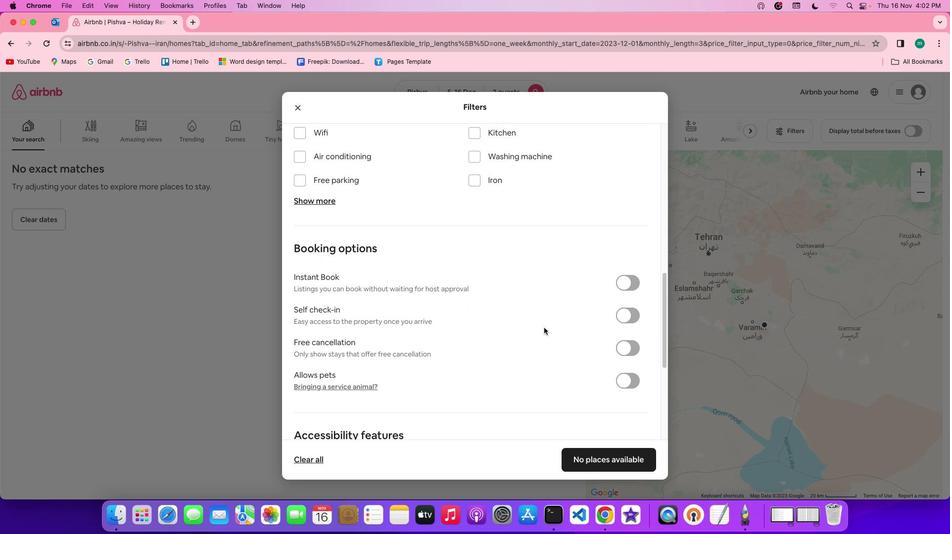 
Action: Mouse scrolled (543, 328) with delta (0, 0)
Screenshot: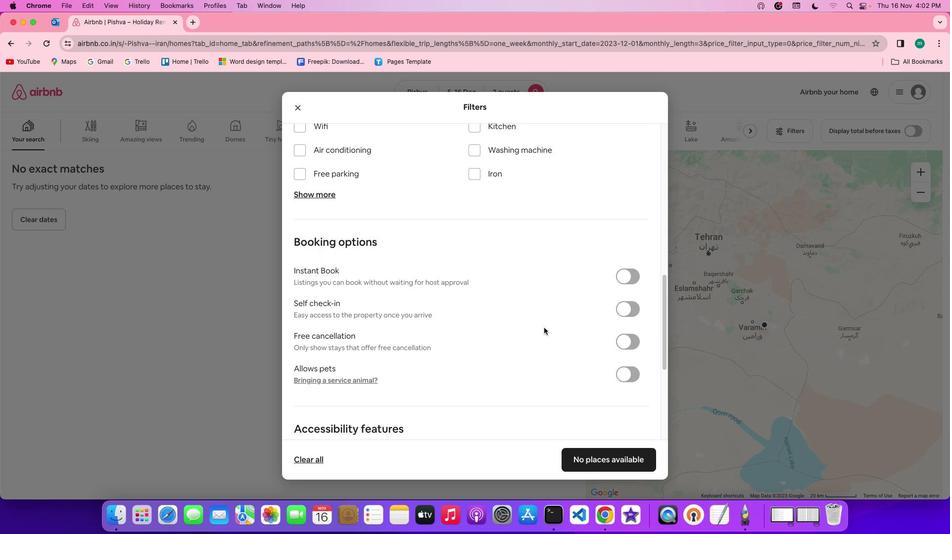 
Action: Mouse moved to (543, 327)
Screenshot: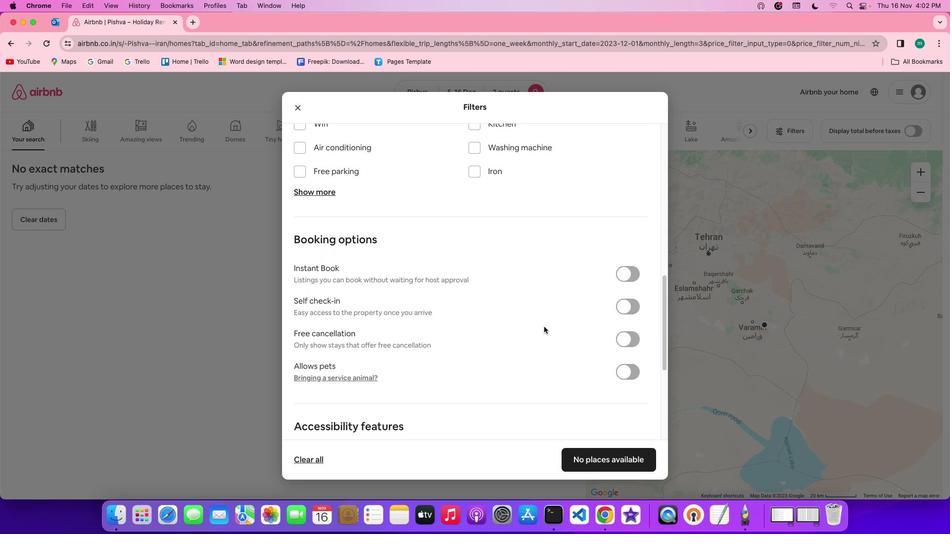 
Action: Mouse scrolled (543, 327) with delta (0, 0)
Screenshot: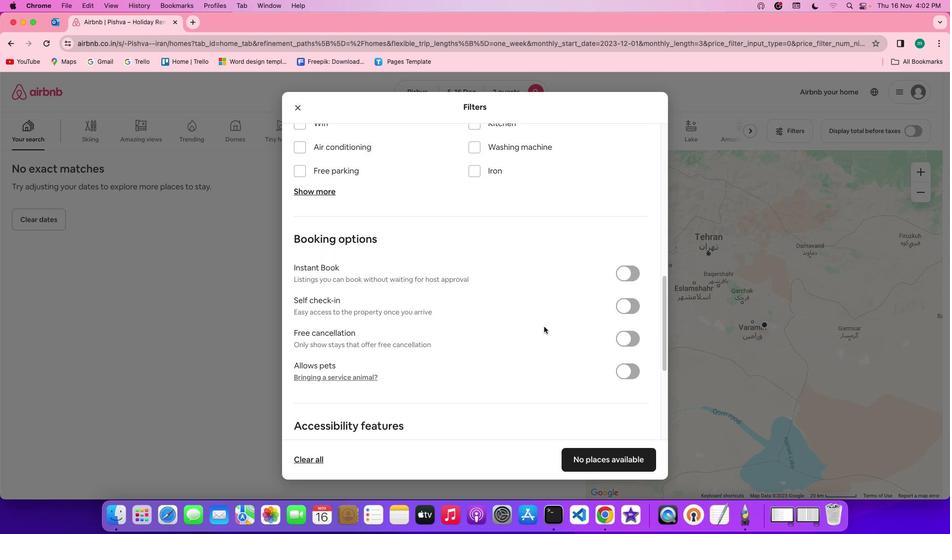 
Action: Mouse scrolled (543, 327) with delta (0, 0)
Screenshot: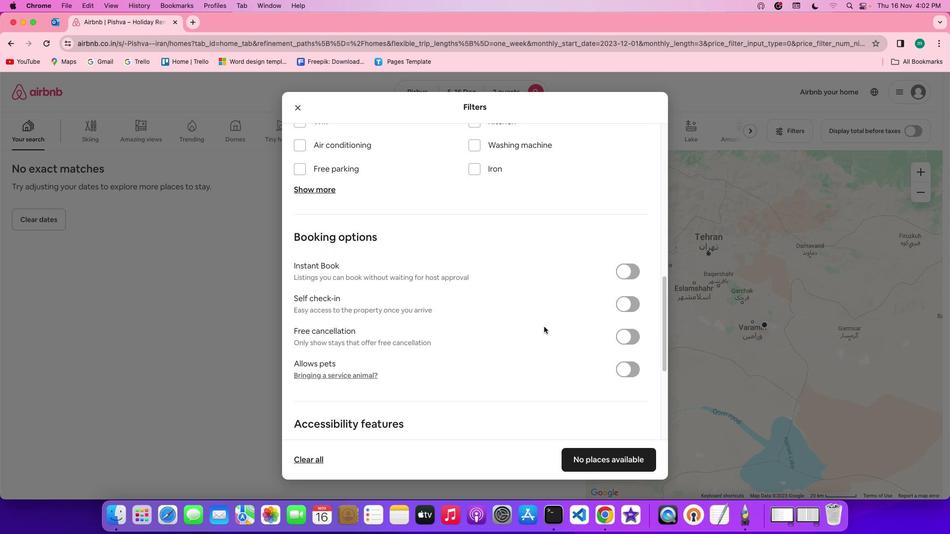 
Action: Mouse scrolled (543, 327) with delta (0, 0)
Screenshot: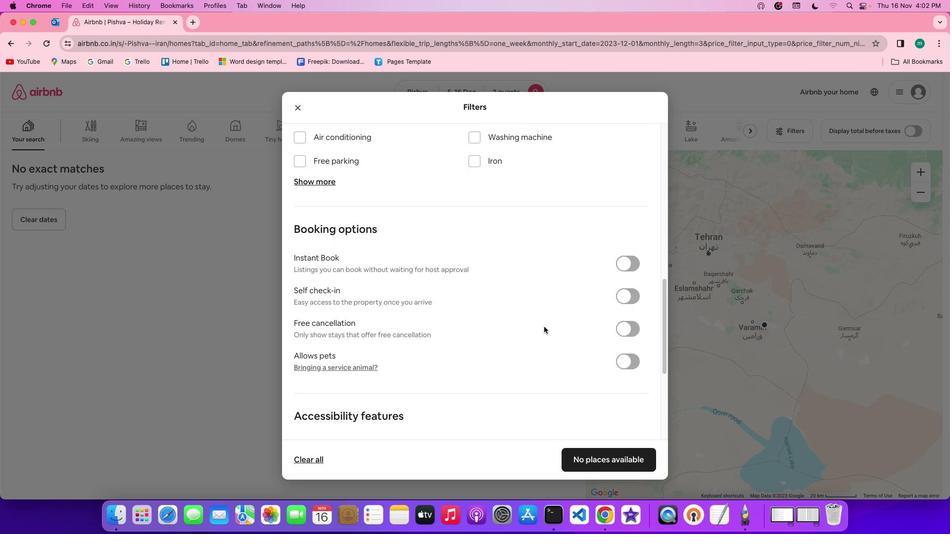 
Action: Mouse scrolled (543, 327) with delta (0, 0)
Screenshot: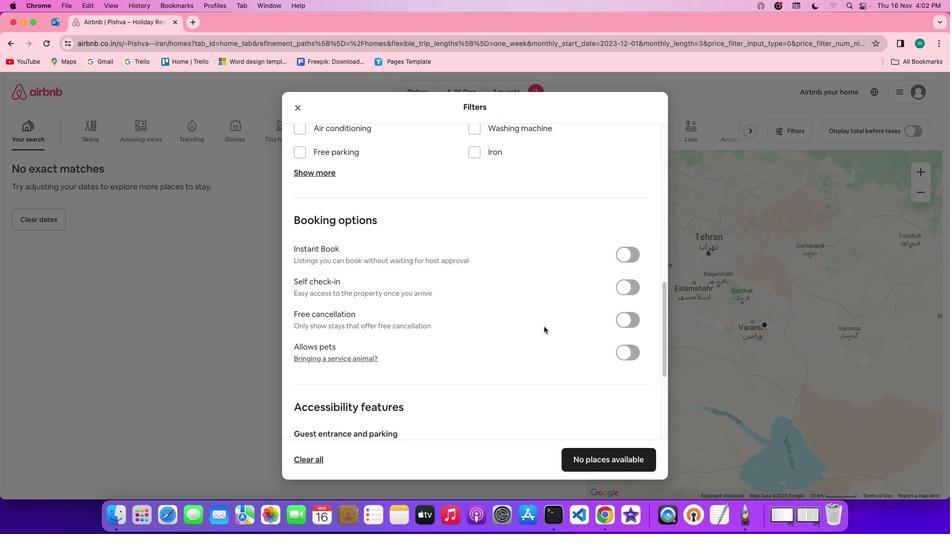 
Action: Mouse scrolled (543, 327) with delta (0, 0)
Screenshot: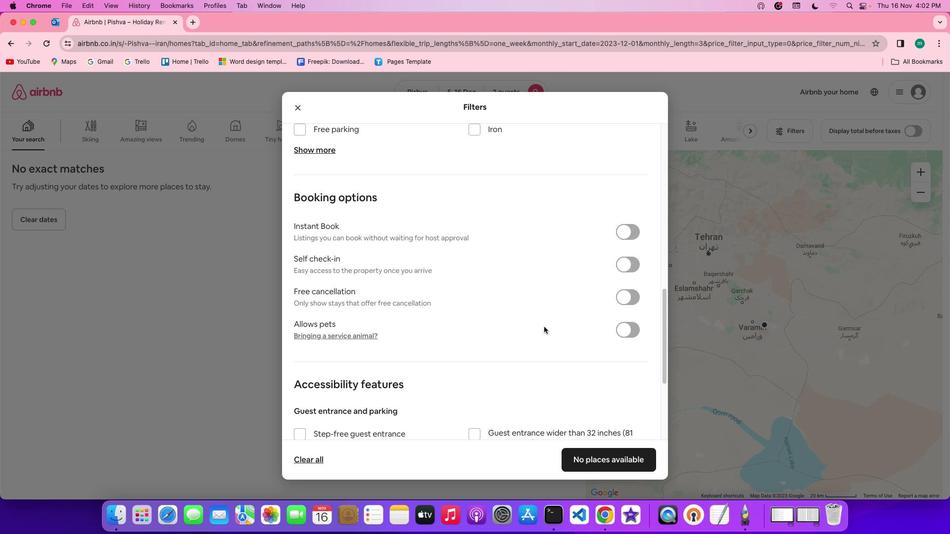
Action: Mouse scrolled (543, 327) with delta (0, 0)
Screenshot: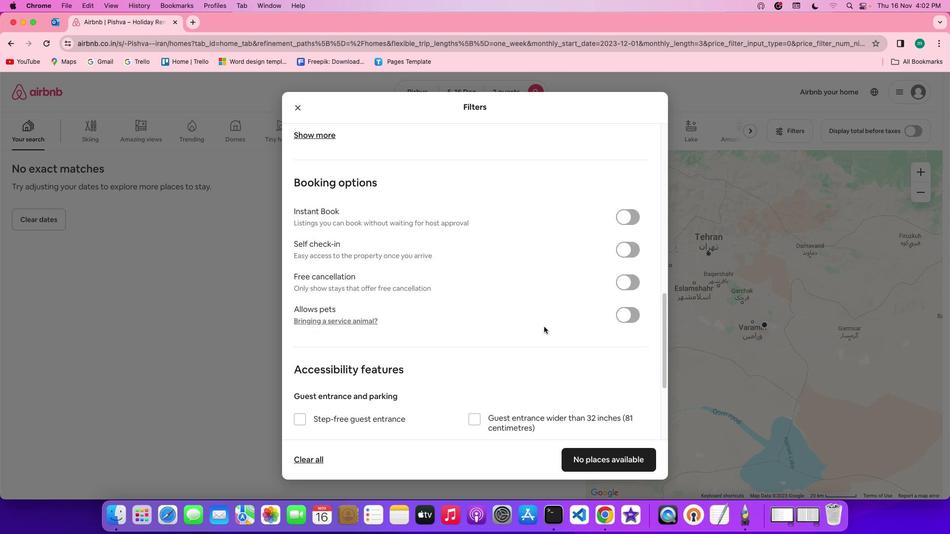 
Action: Mouse scrolled (543, 327) with delta (0, 0)
Screenshot: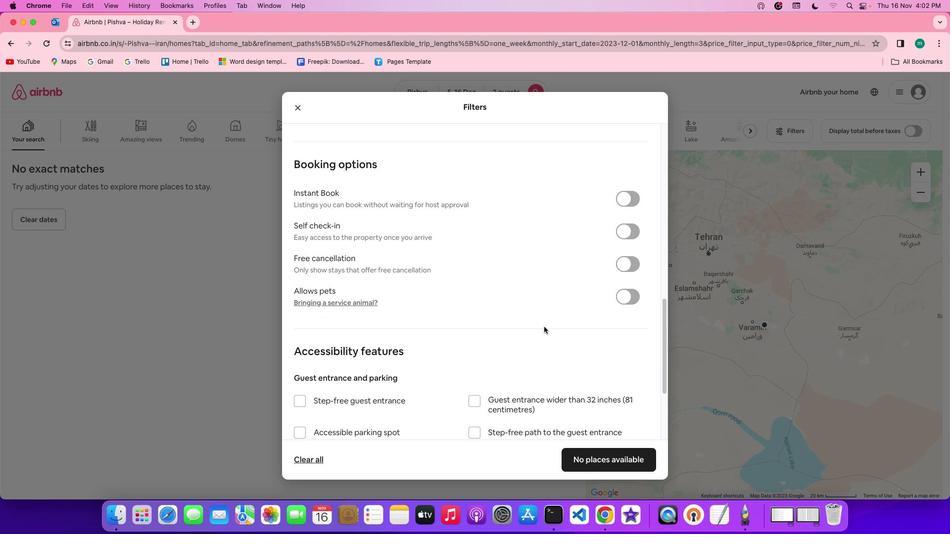 
Action: Mouse scrolled (543, 327) with delta (0, 0)
Screenshot: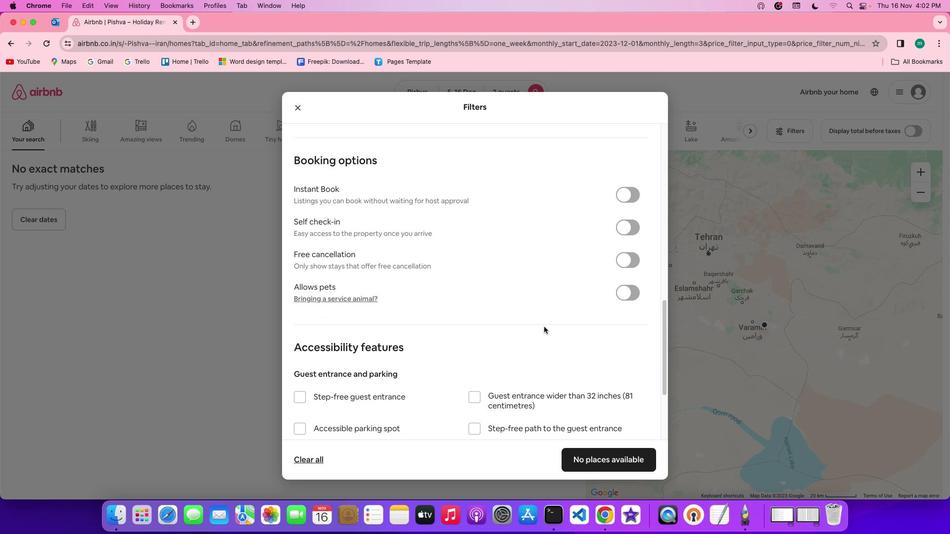 
Action: Mouse scrolled (543, 327) with delta (0, 0)
Screenshot: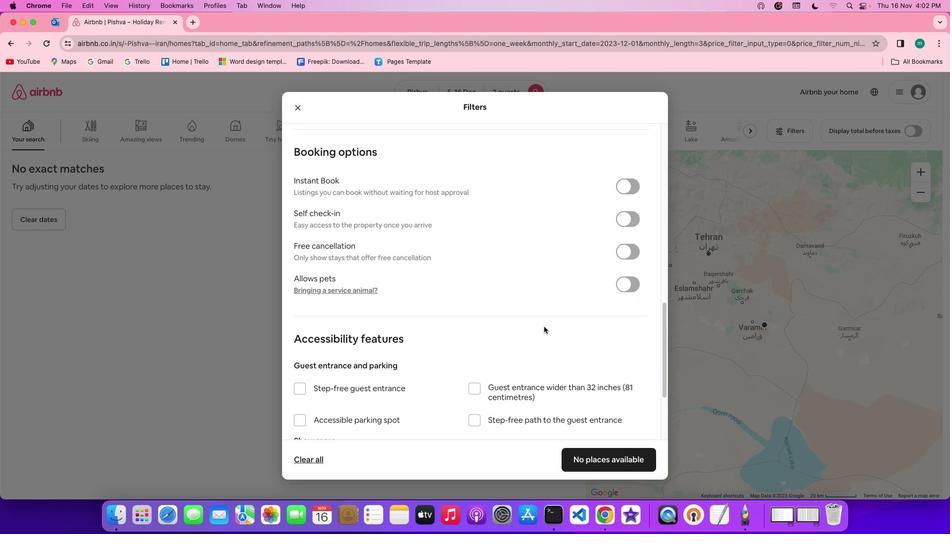 
Action: Mouse scrolled (543, 327) with delta (0, 0)
Screenshot: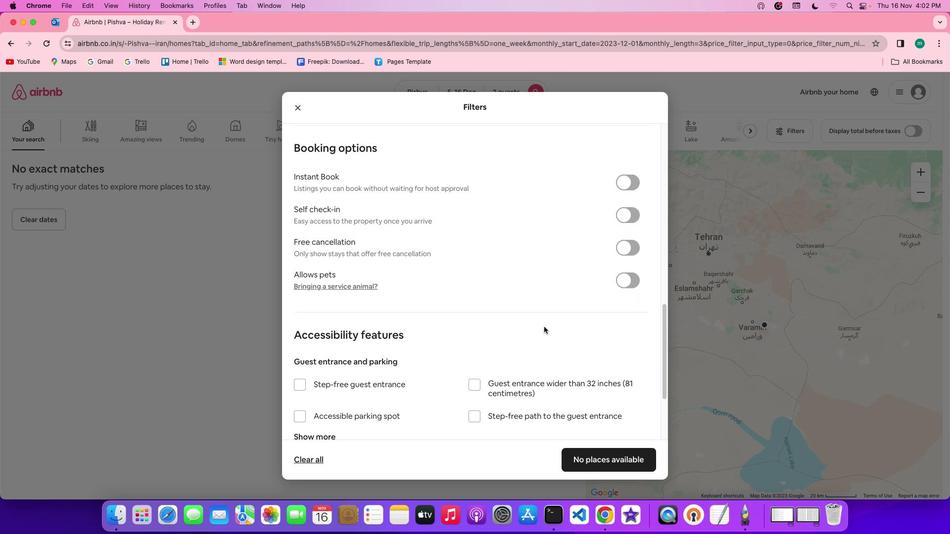 
Action: Mouse scrolled (543, 327) with delta (0, 0)
Screenshot: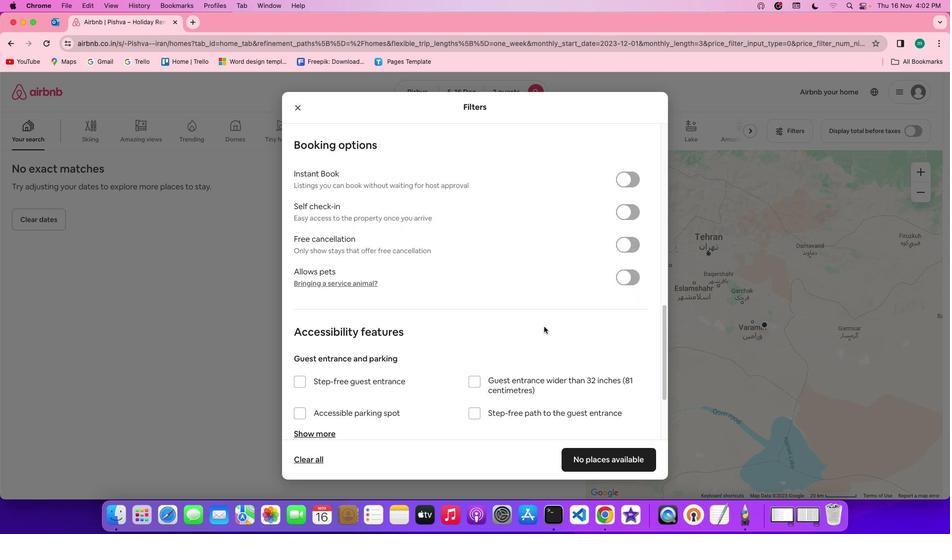 
Action: Mouse scrolled (543, 327) with delta (0, 0)
Screenshot: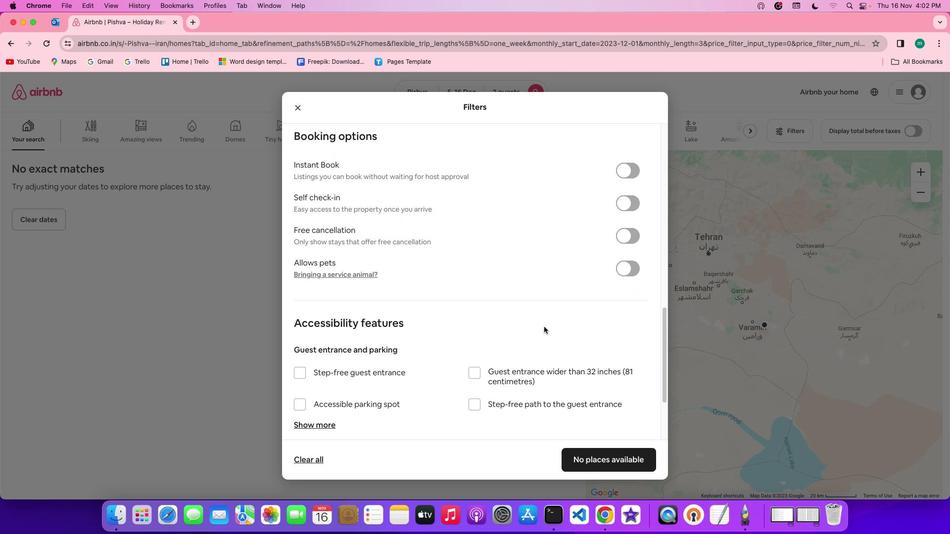 
Action: Mouse scrolled (543, 327) with delta (0, 0)
Screenshot: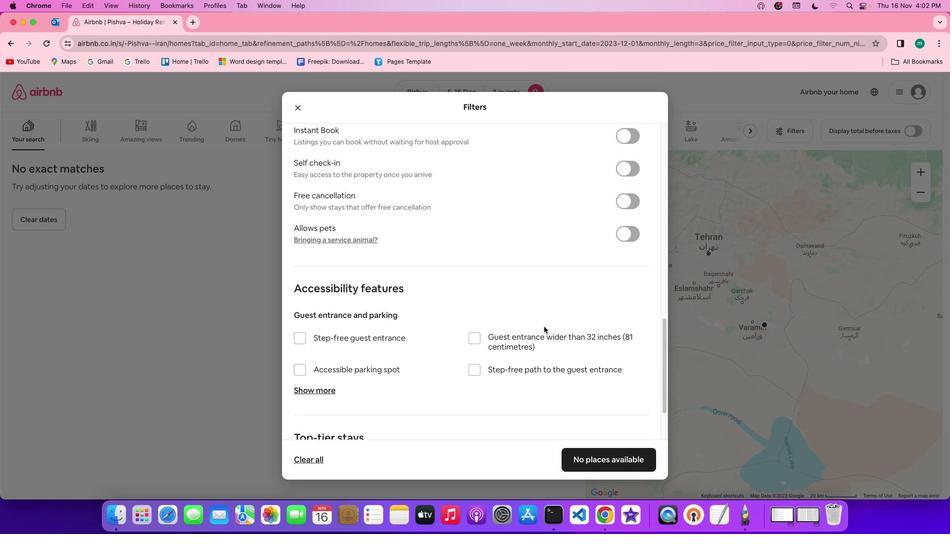 
Action: Mouse moved to (544, 326)
Screenshot: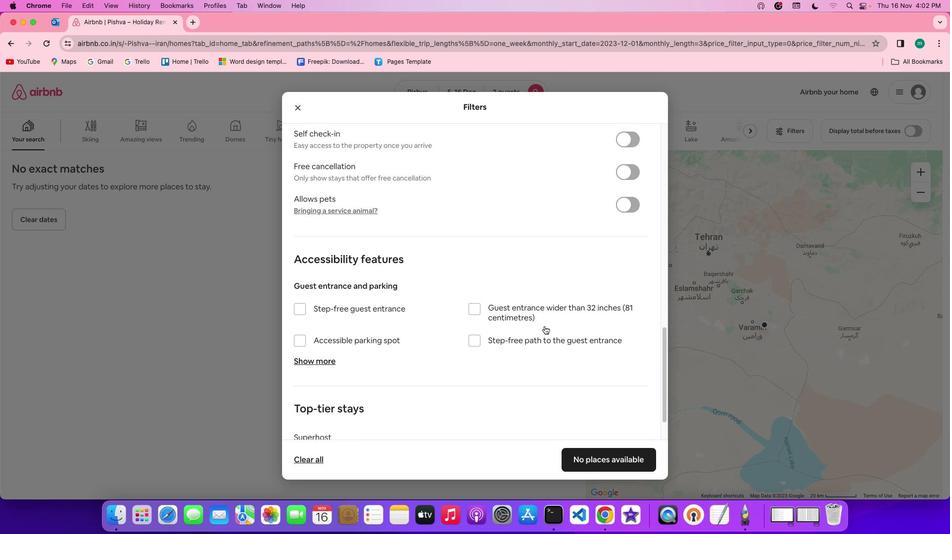 
Action: Mouse scrolled (544, 326) with delta (0, 0)
Screenshot: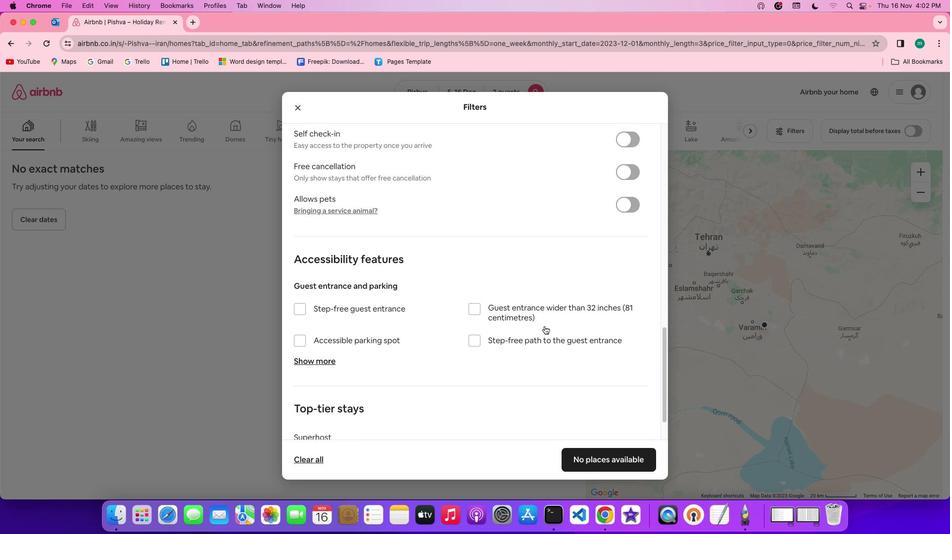 
Action: Mouse scrolled (544, 326) with delta (0, 0)
Screenshot: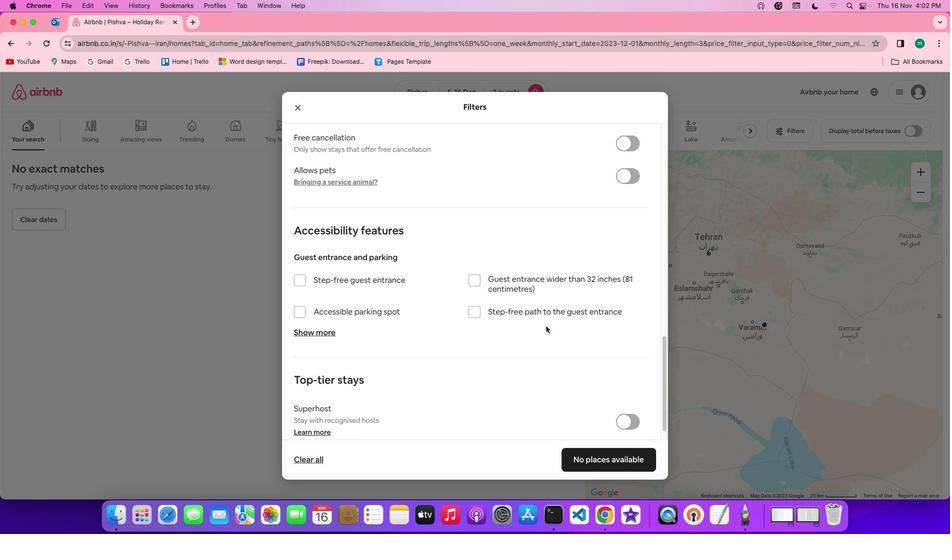 
Action: Mouse scrolled (544, 326) with delta (0, -1)
Screenshot: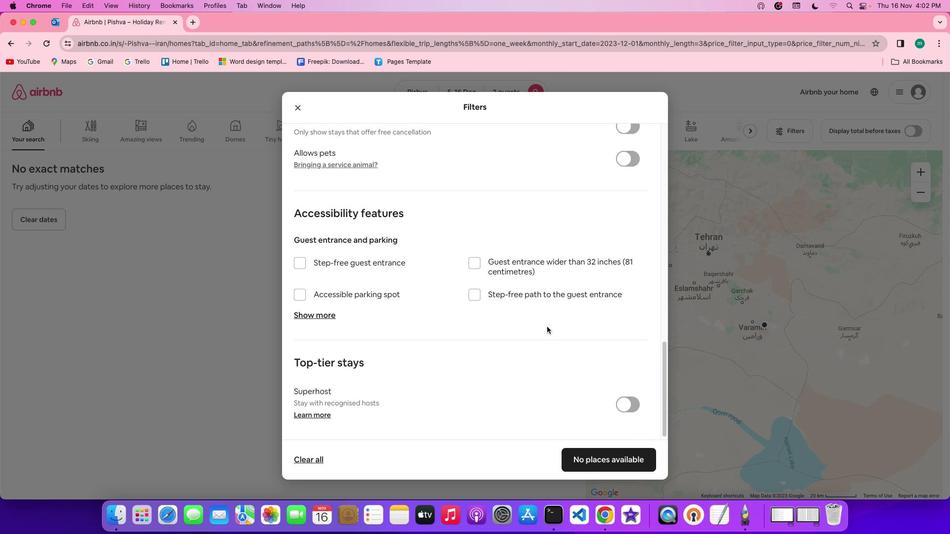 
Action: Mouse scrolled (544, 326) with delta (0, -2)
Screenshot: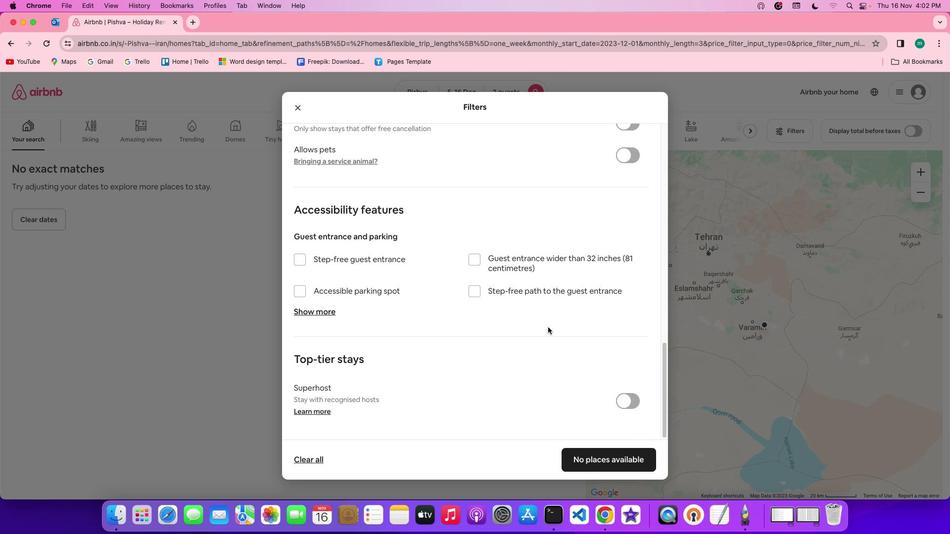 
Action: Mouse moved to (556, 330)
Screenshot: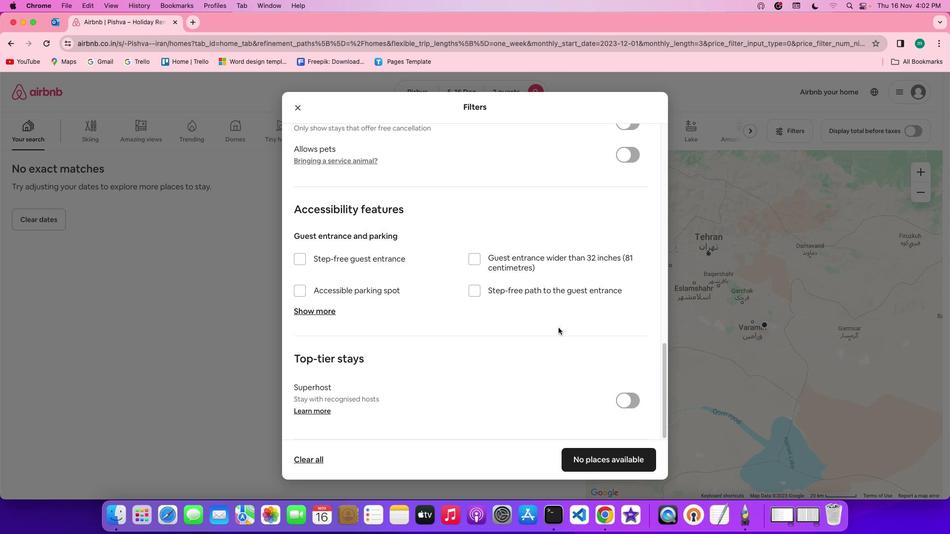 
Action: Mouse scrolled (556, 330) with delta (0, 0)
Screenshot: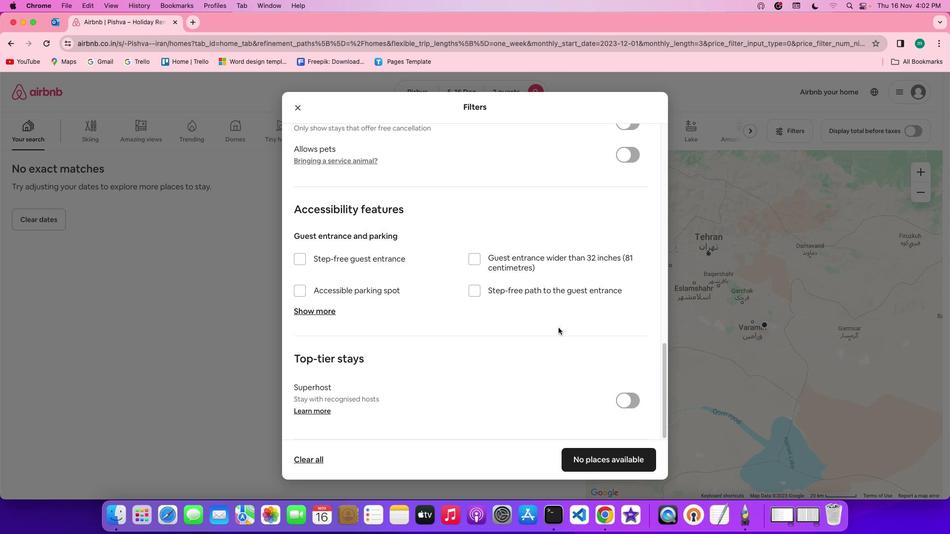 
Action: Mouse scrolled (556, 330) with delta (0, 0)
Screenshot: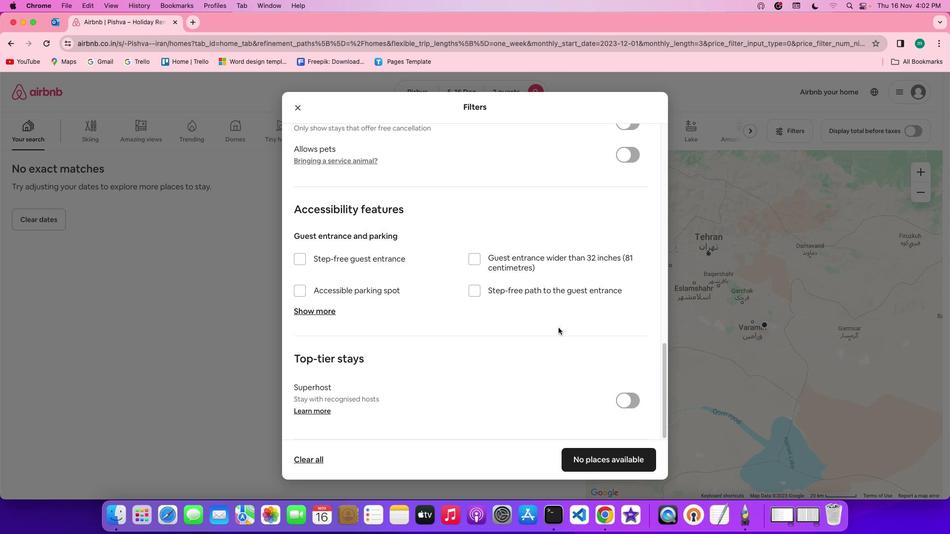 
Action: Mouse scrolled (556, 330) with delta (0, -1)
Screenshot: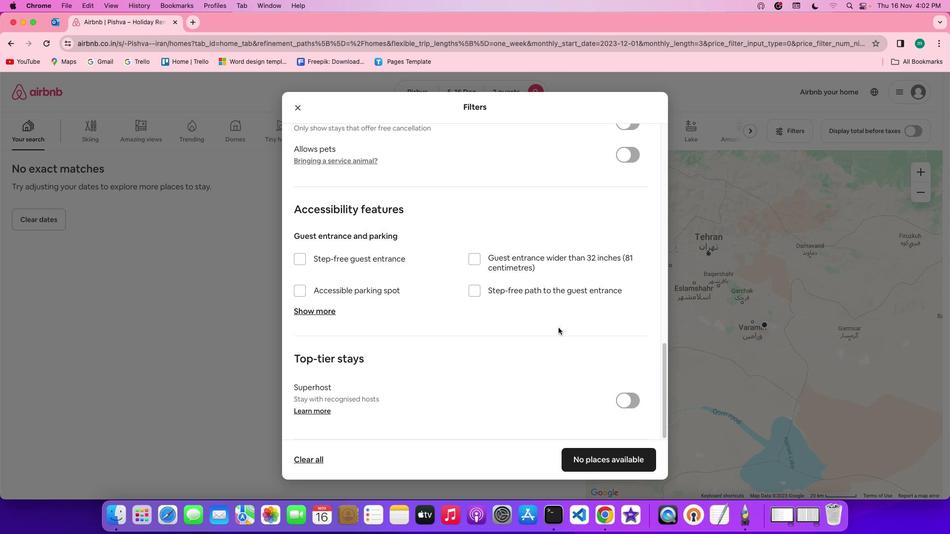 
Action: Mouse moved to (557, 330)
Screenshot: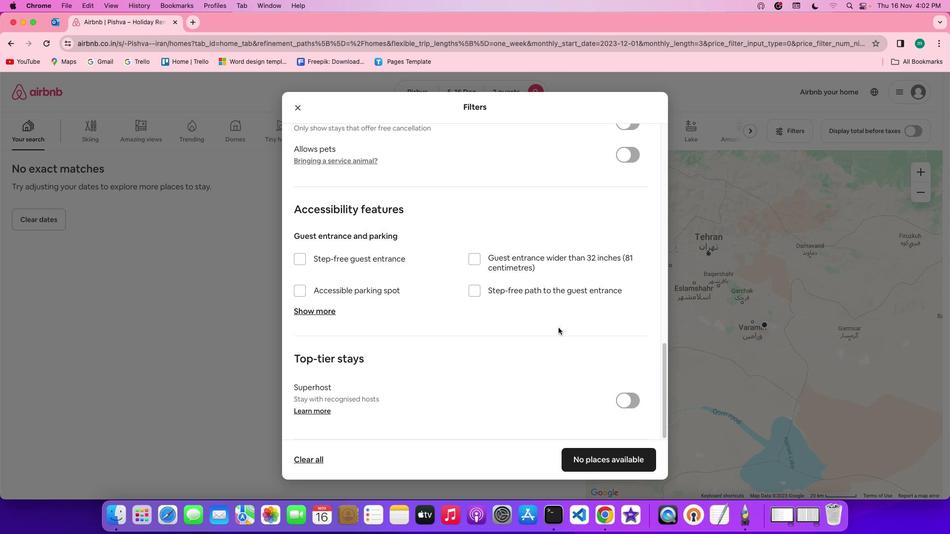 
Action: Mouse scrolled (557, 330) with delta (0, -2)
Screenshot: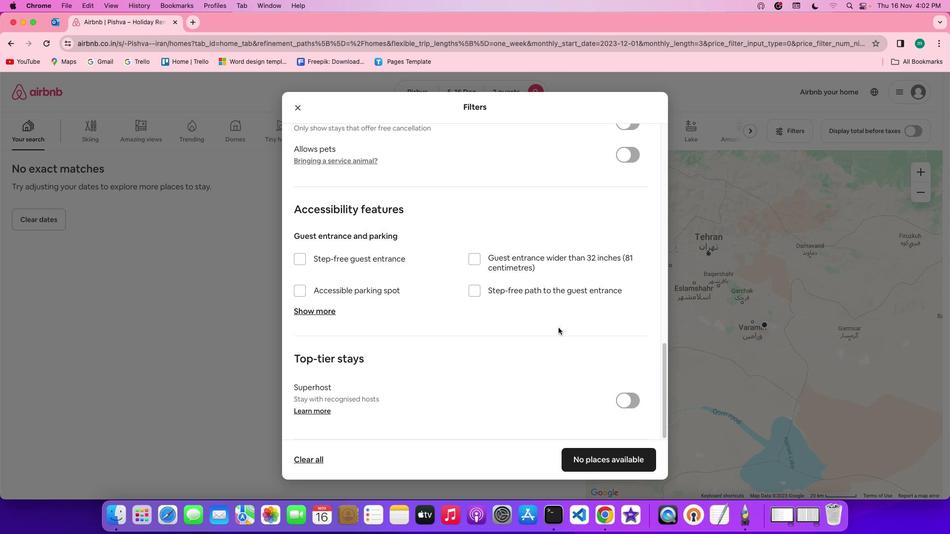 
Action: Mouse moved to (608, 460)
Screenshot: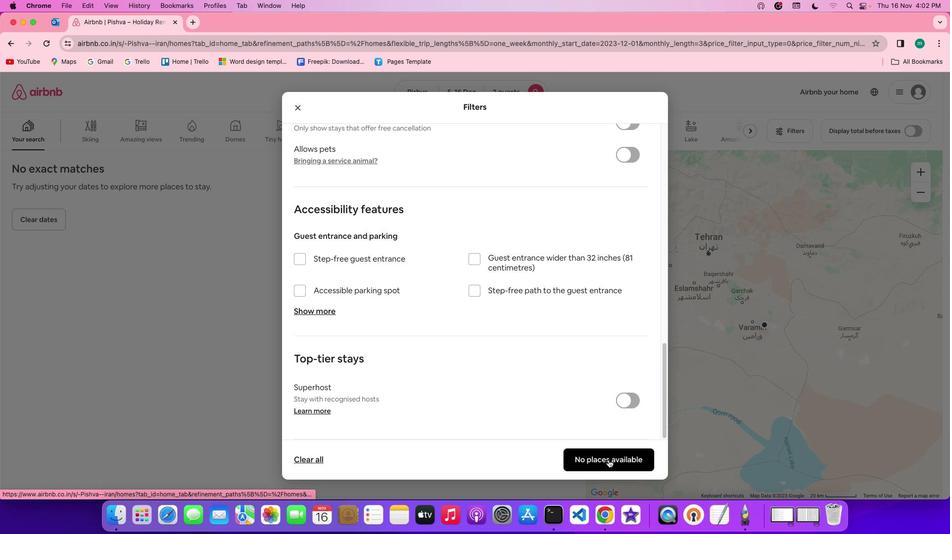 
Action: Mouse pressed left at (608, 460)
Screenshot: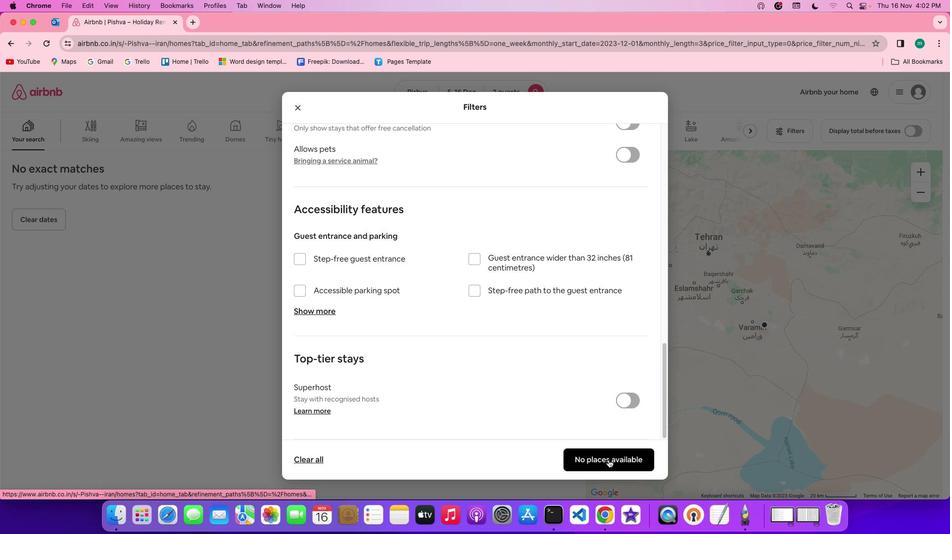 
Action: Mouse moved to (237, 260)
Screenshot: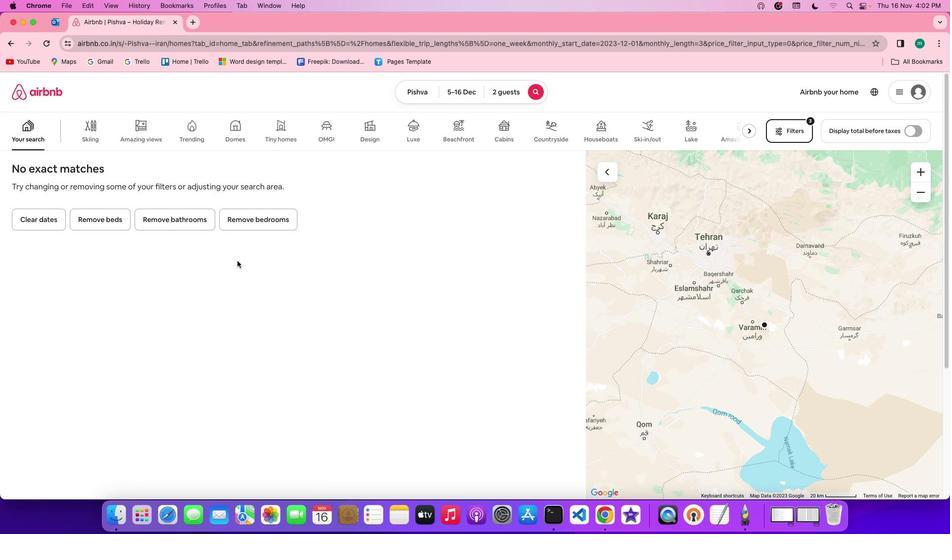 
